 Task: Set priority levels for tasks related to implementing improvements to data collaboration with external parties.
Action: Mouse moved to (242, 382)
Screenshot: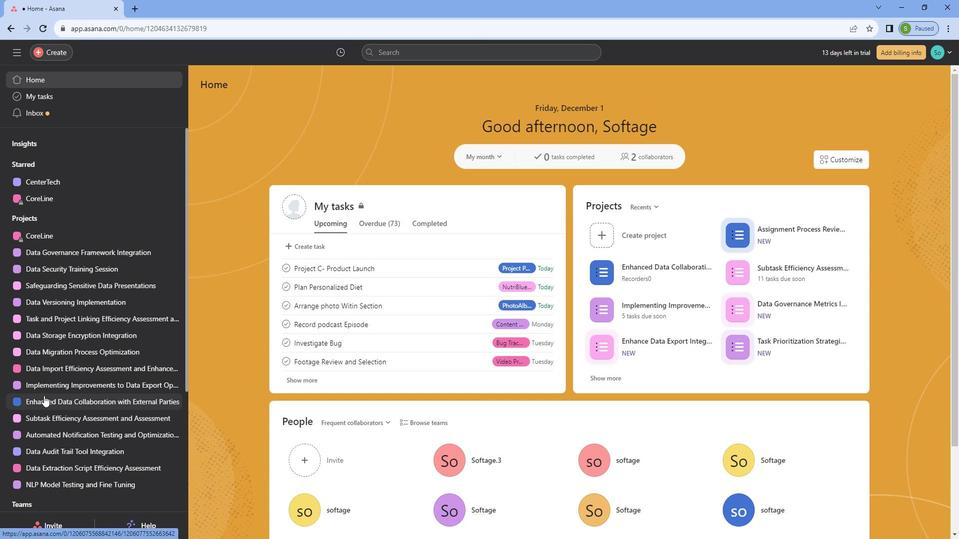 
Action: Mouse pressed left at (242, 382)
Screenshot: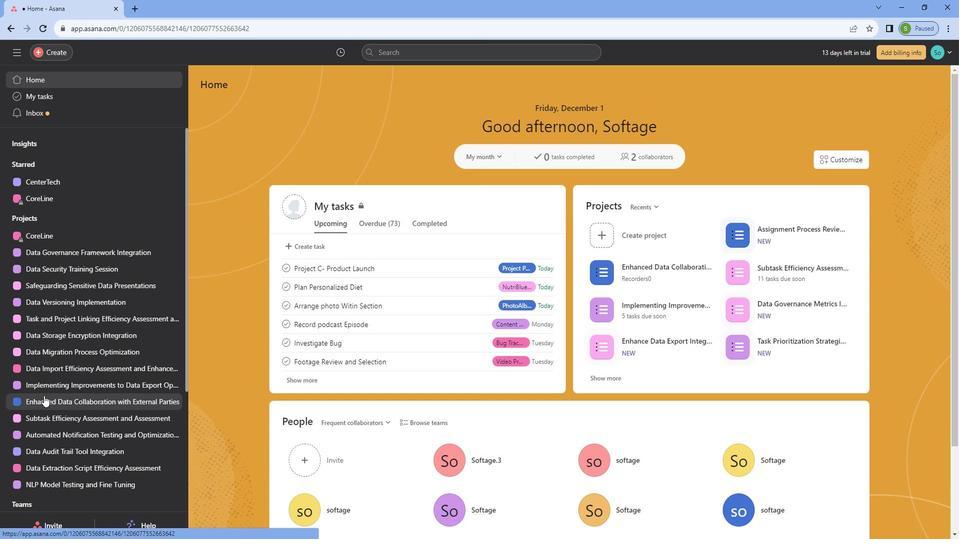 
Action: Mouse moved to (644, 171)
Screenshot: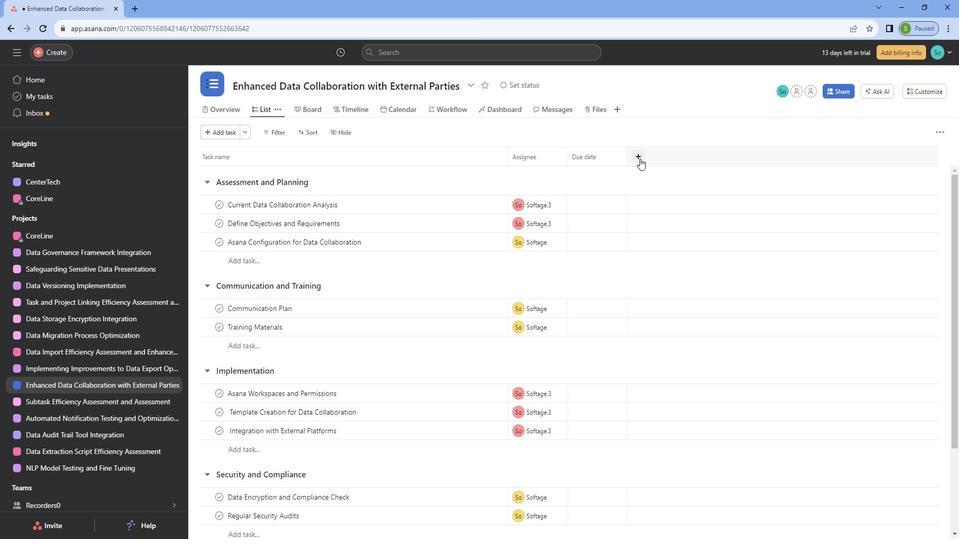 
Action: Mouse pressed left at (644, 171)
Screenshot: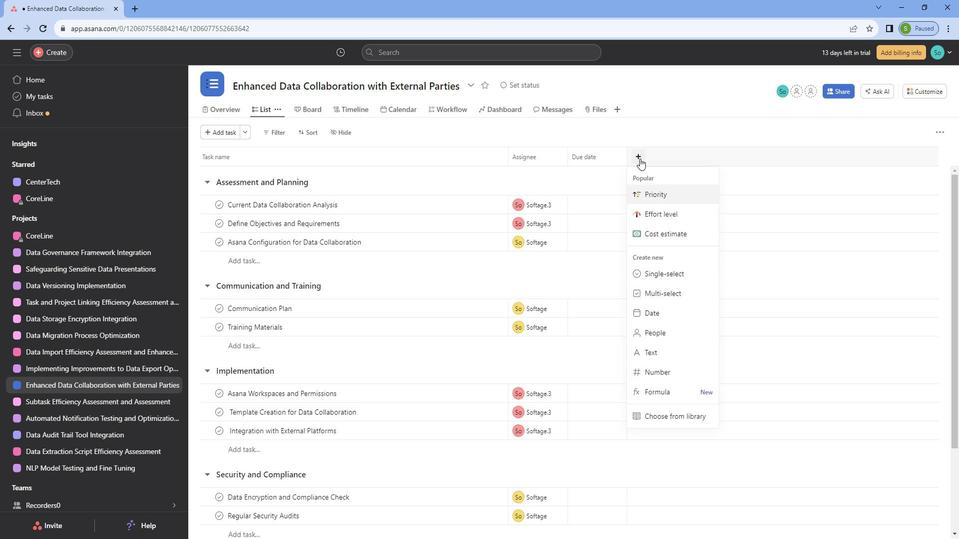 
Action: Mouse moved to (650, 207)
Screenshot: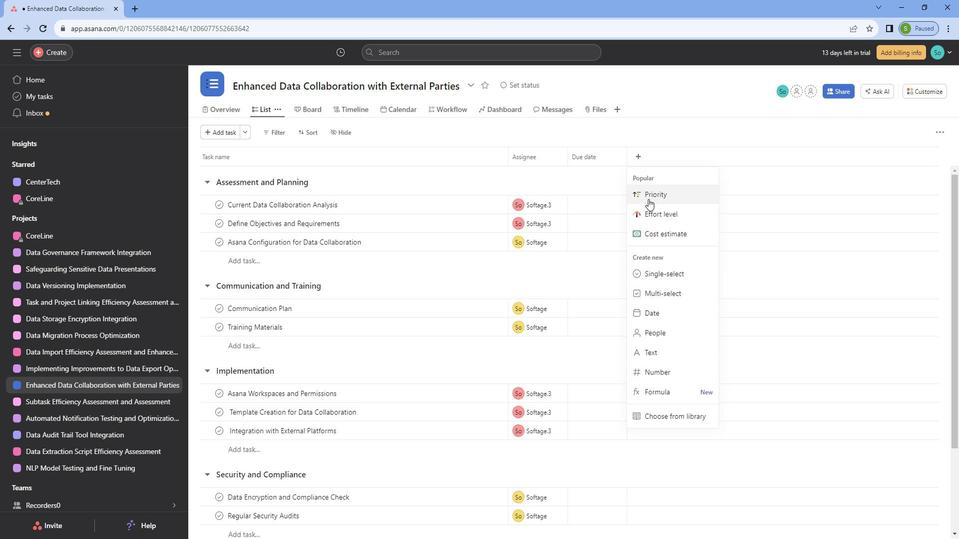 
Action: Mouse pressed left at (650, 207)
Screenshot: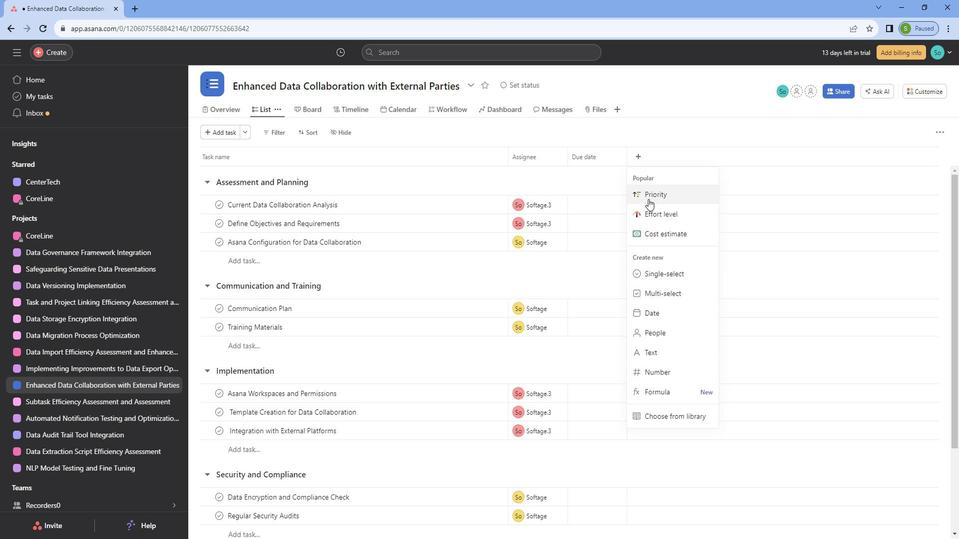 
Action: Mouse moved to (601, 399)
Screenshot: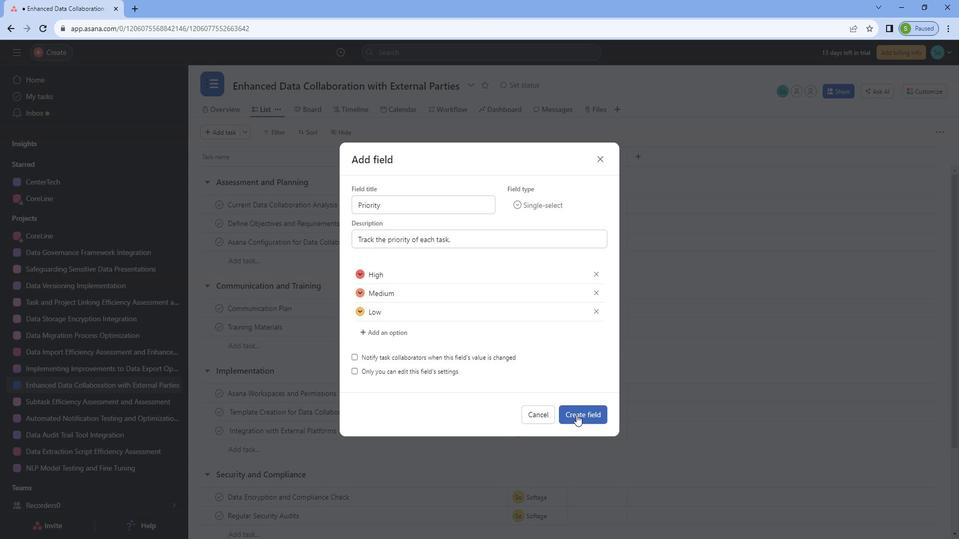 
Action: Mouse pressed left at (601, 399)
Screenshot: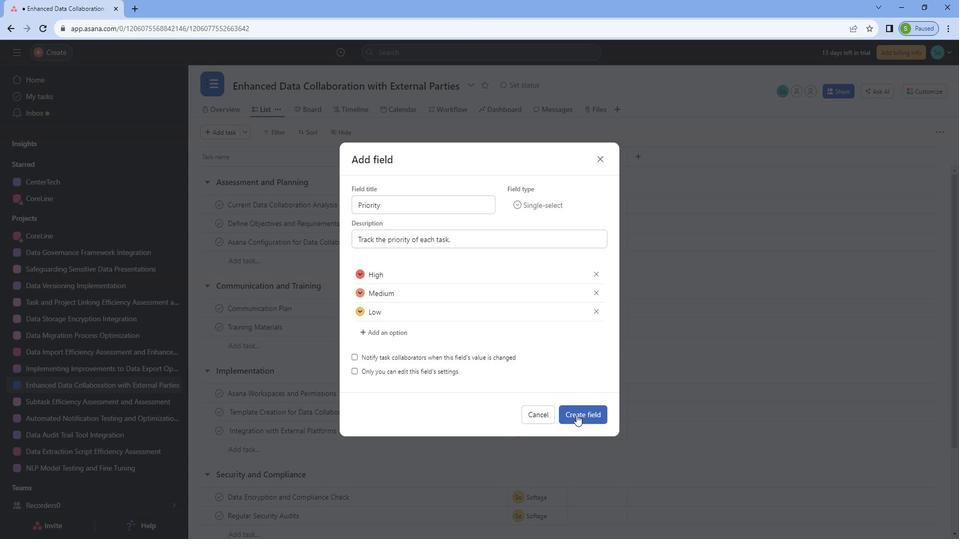 
Action: Mouse moved to (647, 208)
Screenshot: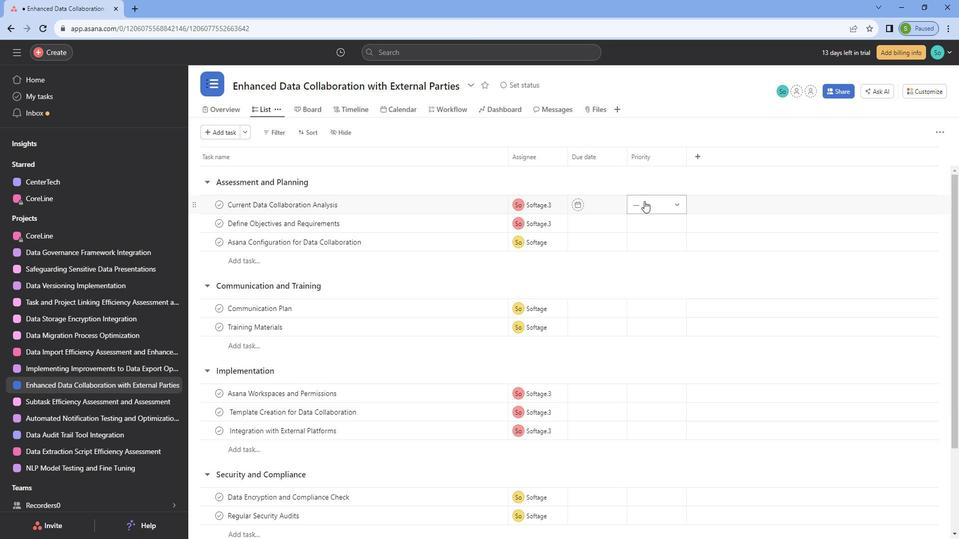 
Action: Mouse pressed left at (647, 208)
Screenshot: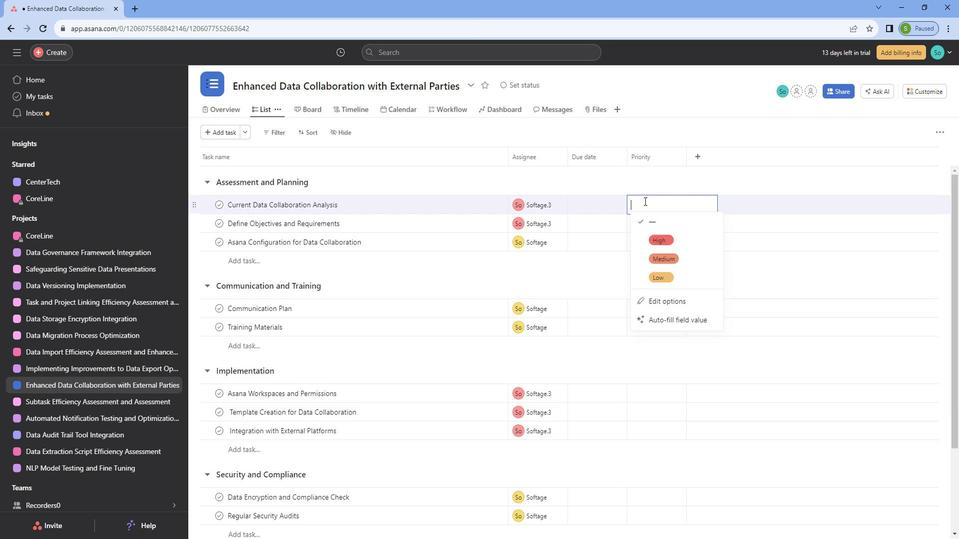 
Action: Mouse moved to (667, 250)
Screenshot: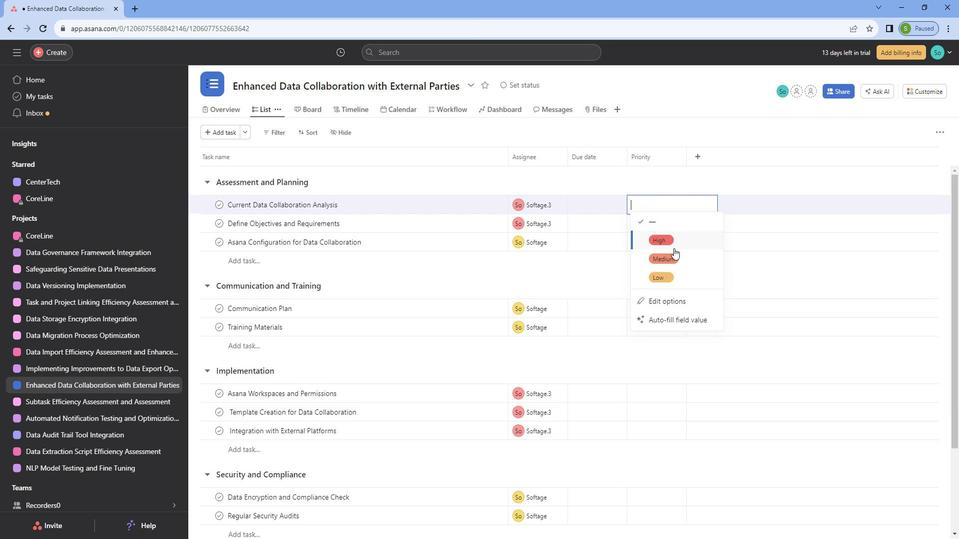 
Action: Mouse pressed left at (667, 250)
Screenshot: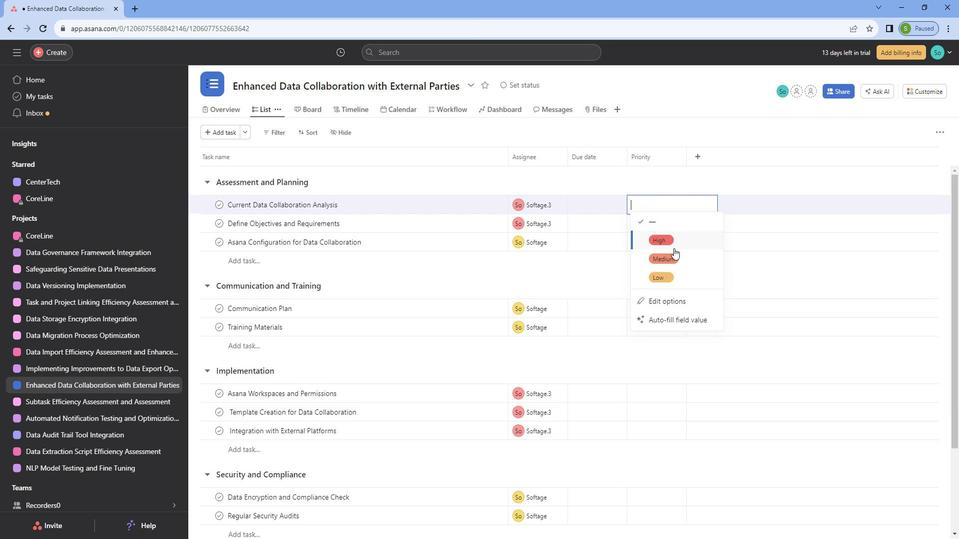 
Action: Mouse moved to (665, 233)
Screenshot: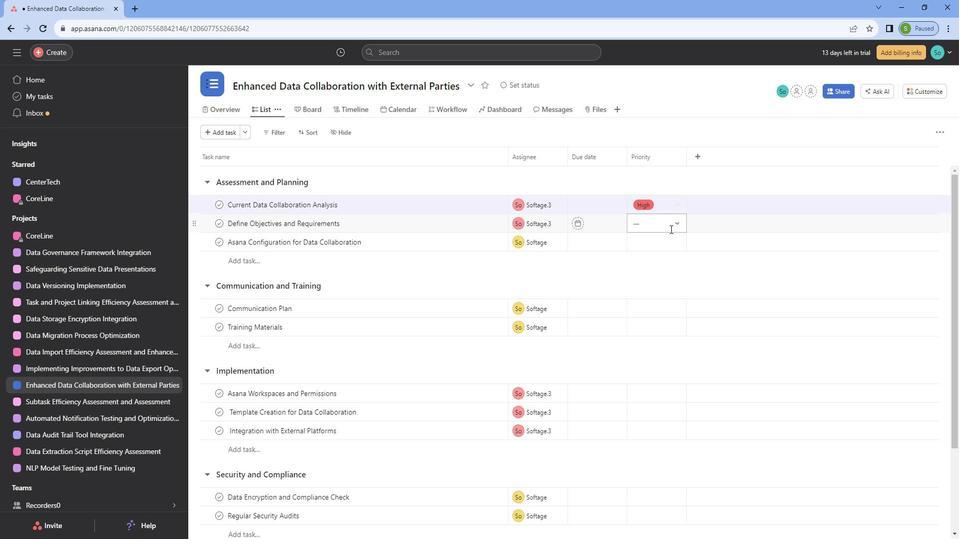 
Action: Mouse pressed left at (665, 233)
Screenshot: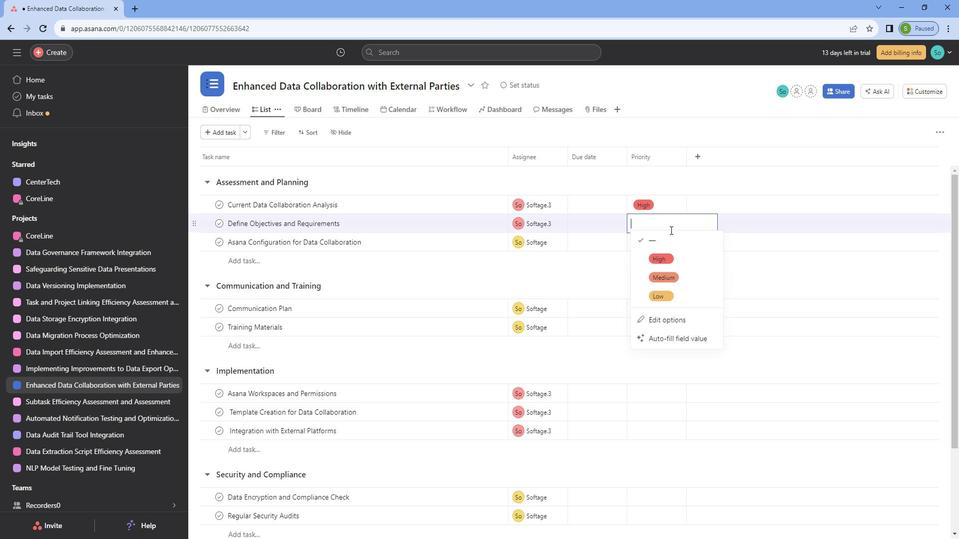 
Action: Mouse moved to (660, 258)
Screenshot: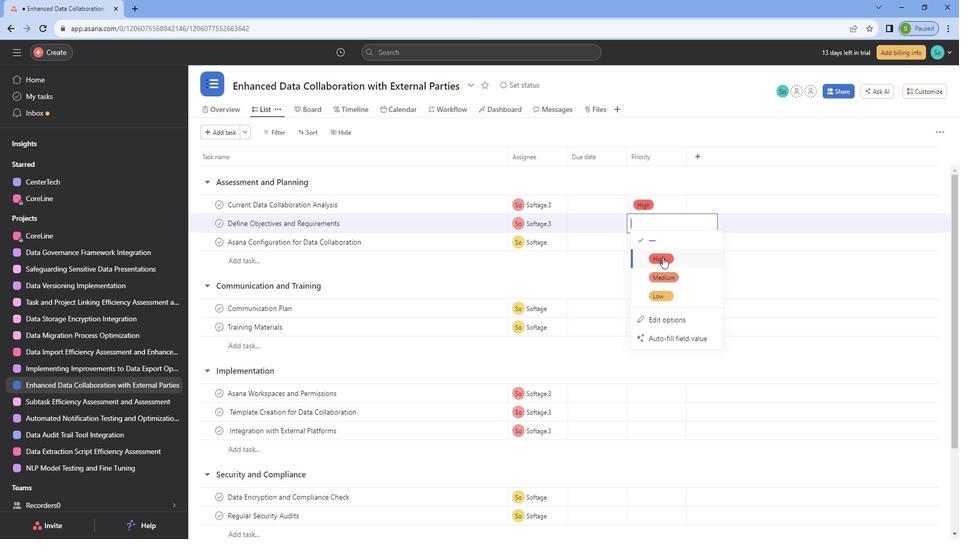 
Action: Mouse pressed left at (660, 258)
Screenshot: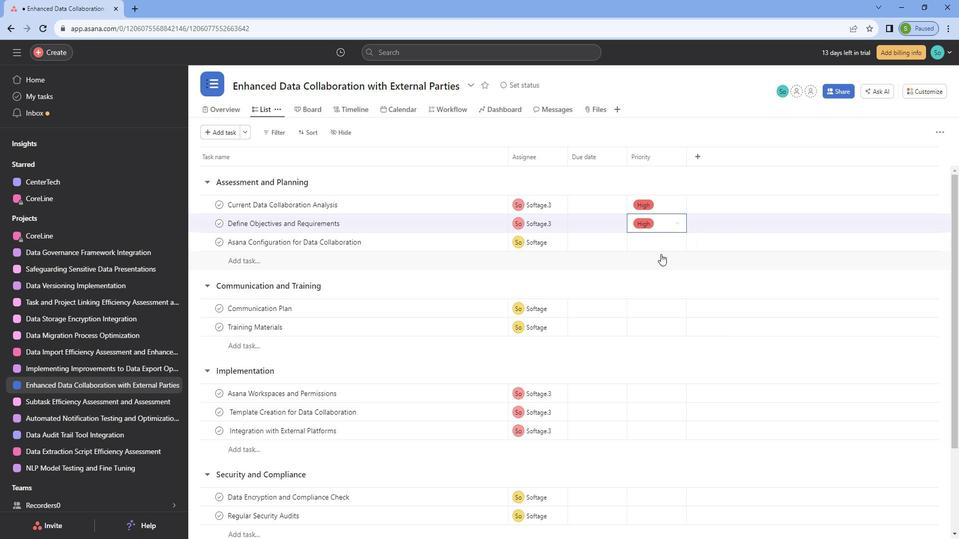 
Action: Mouse moved to (660, 239)
Screenshot: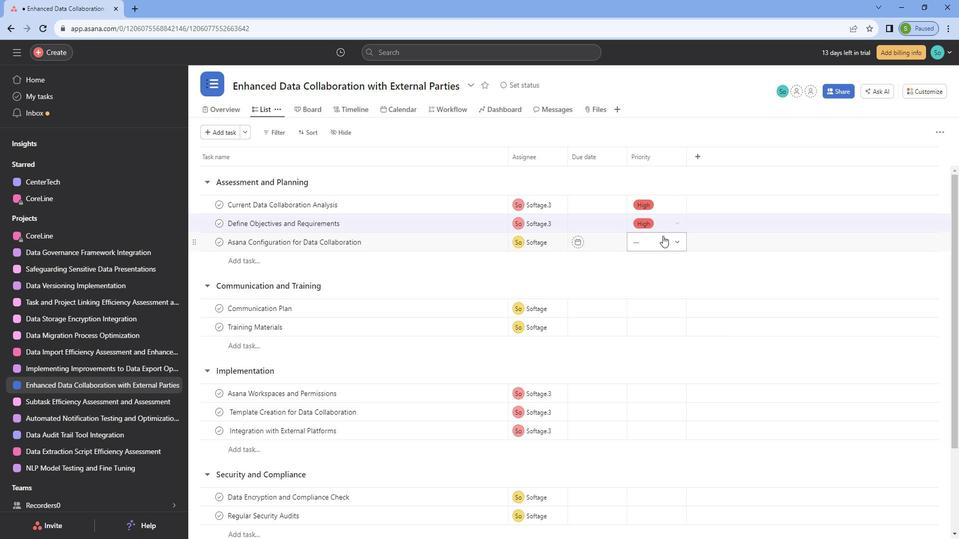 
Action: Mouse pressed left at (660, 239)
Screenshot: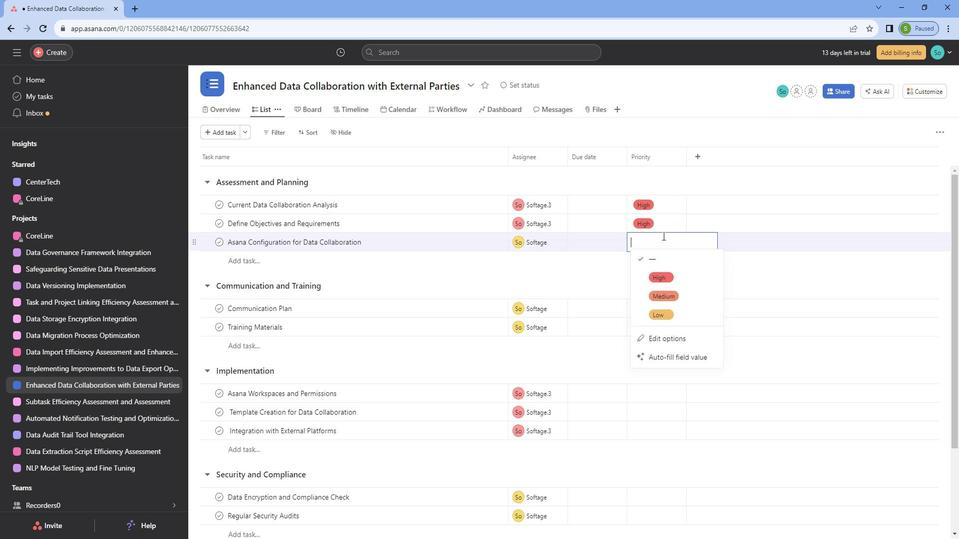 
Action: Mouse moved to (651, 292)
Screenshot: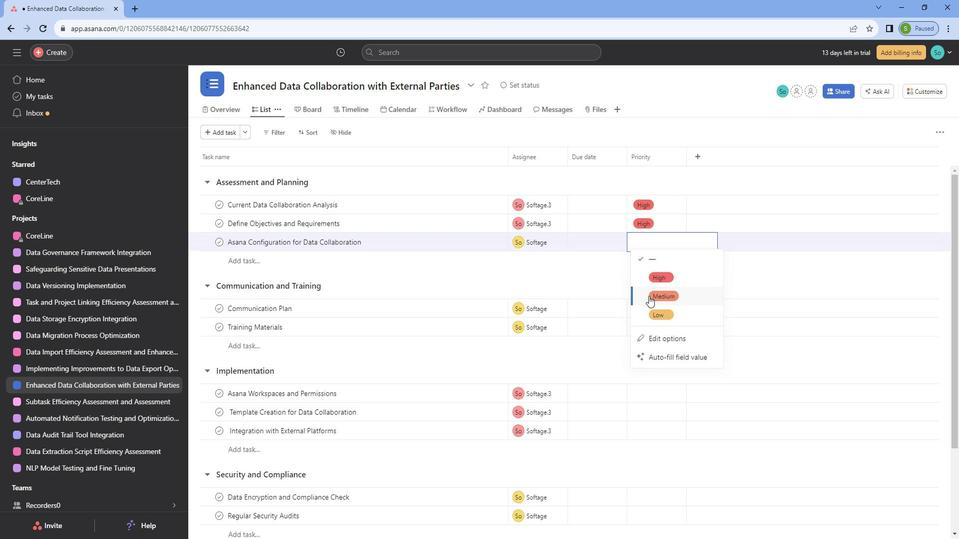 
Action: Mouse pressed left at (651, 292)
Screenshot: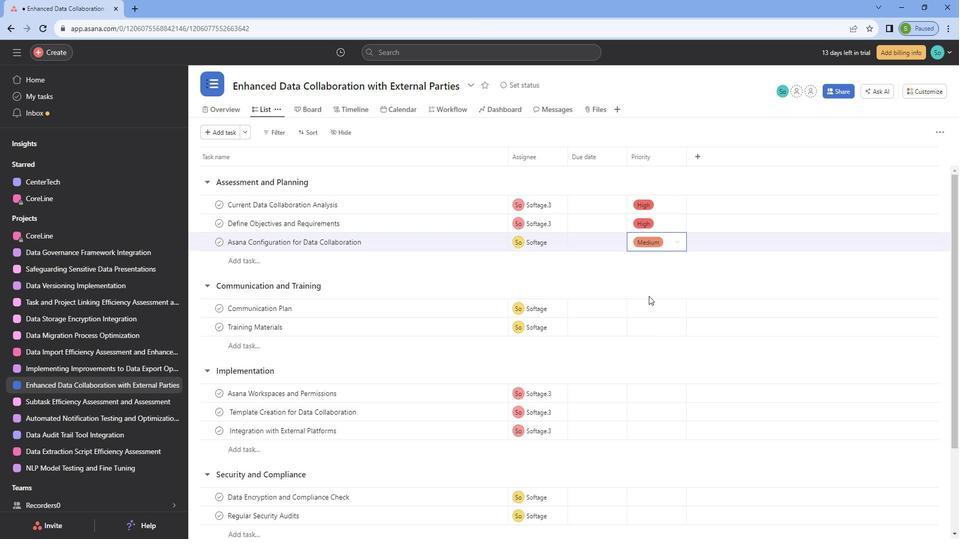 
Action: Mouse moved to (650, 293)
Screenshot: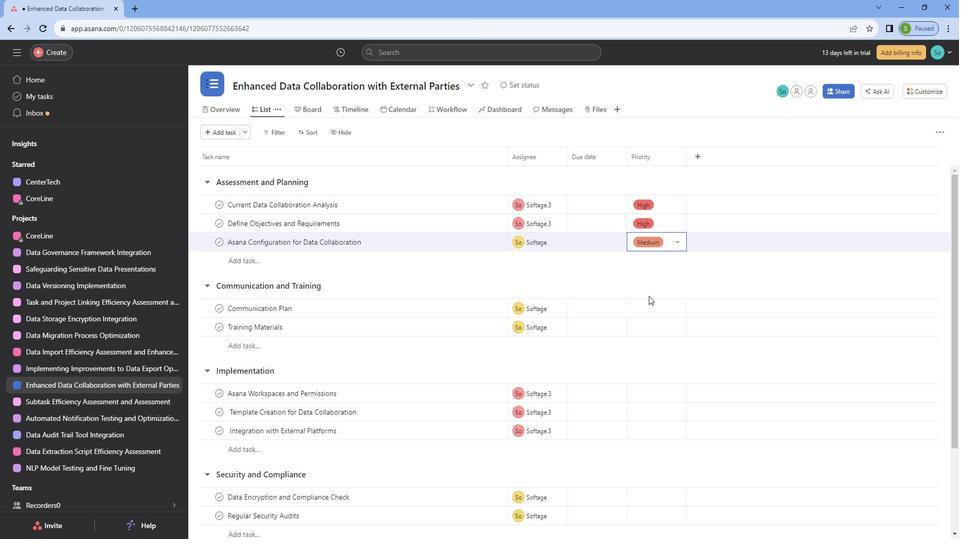 
Action: Mouse scrolled (650, 292) with delta (0, 0)
Screenshot: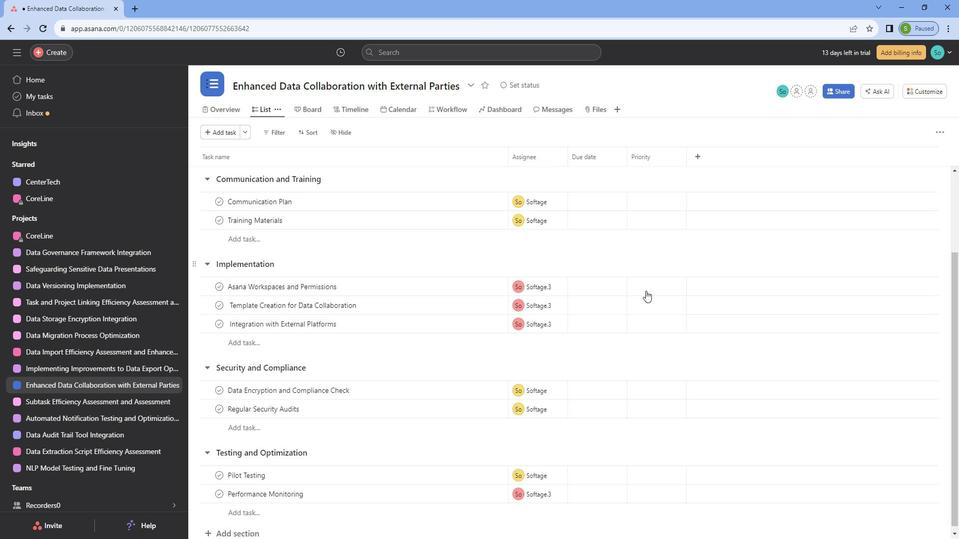 
Action: Mouse scrolled (650, 292) with delta (0, 0)
Screenshot: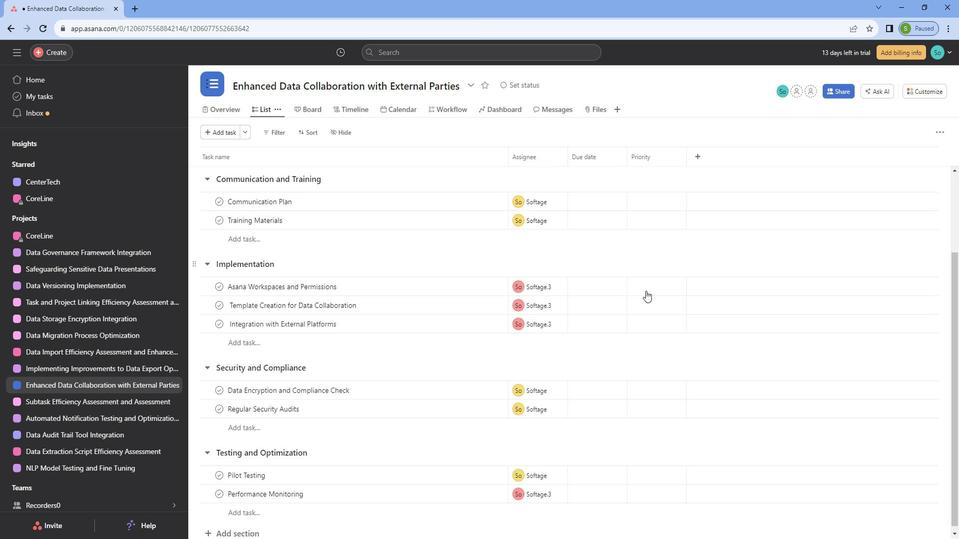 
Action: Mouse moved to (650, 293)
Screenshot: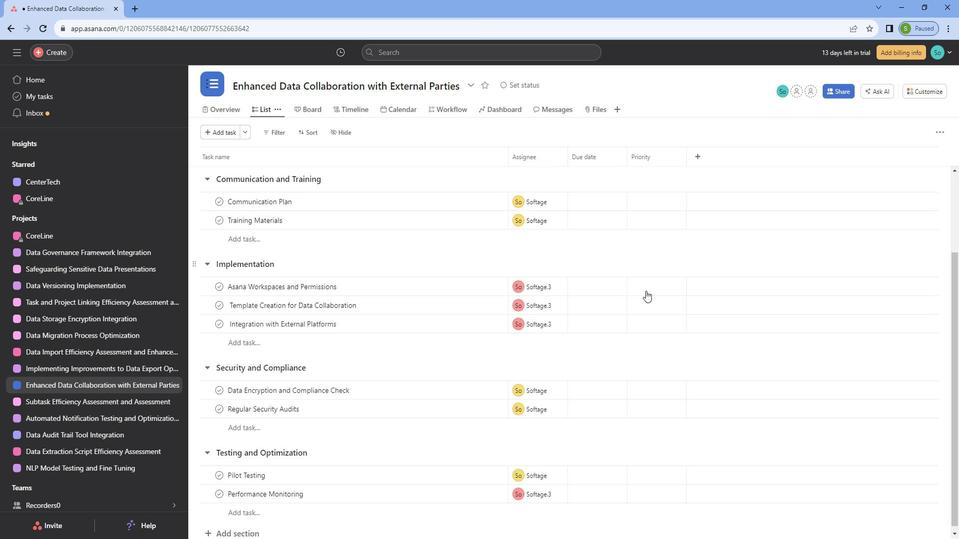 
Action: Mouse scrolled (650, 292) with delta (0, 0)
Screenshot: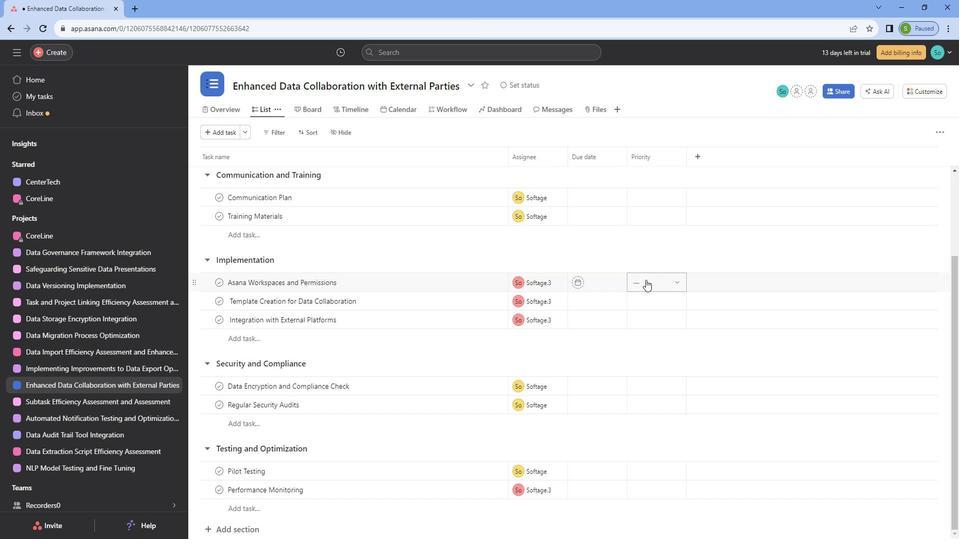 
Action: Mouse moved to (650, 293)
Screenshot: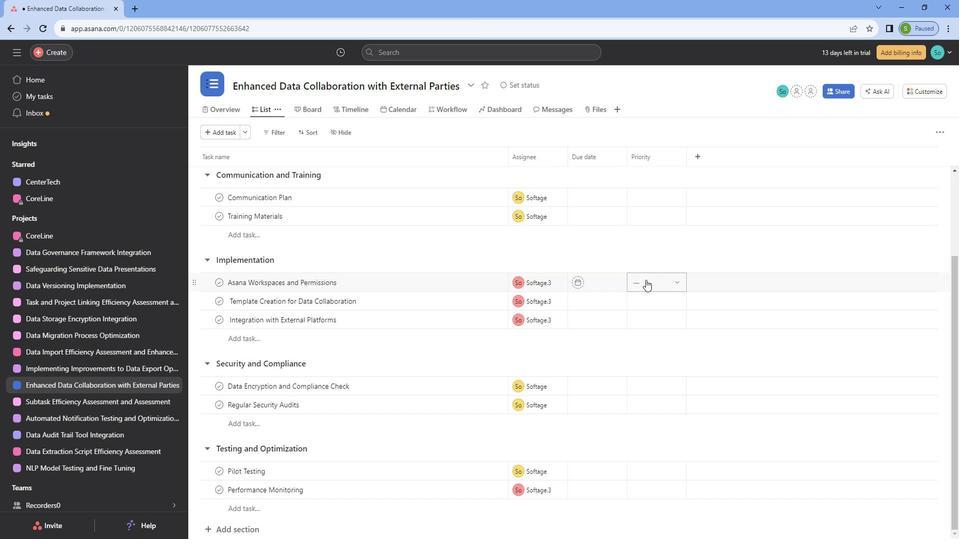 
Action: Mouse scrolled (650, 292) with delta (0, 0)
Screenshot: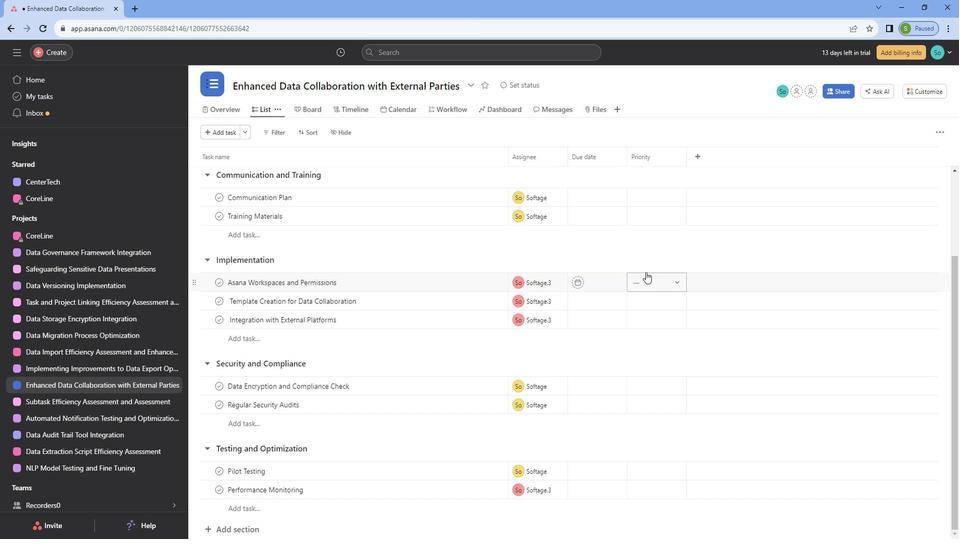 
Action: Mouse moved to (650, 265)
Screenshot: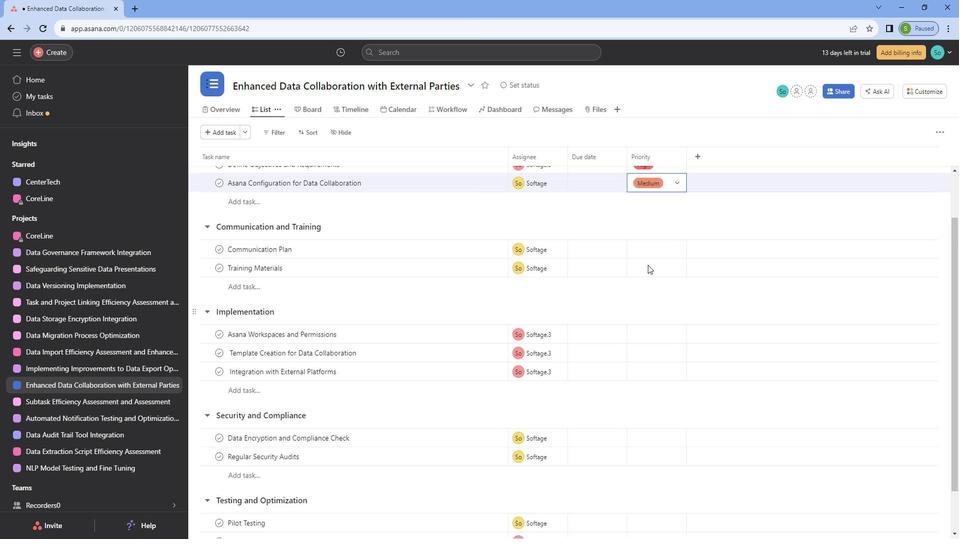 
Action: Mouse scrolled (650, 266) with delta (0, 0)
Screenshot: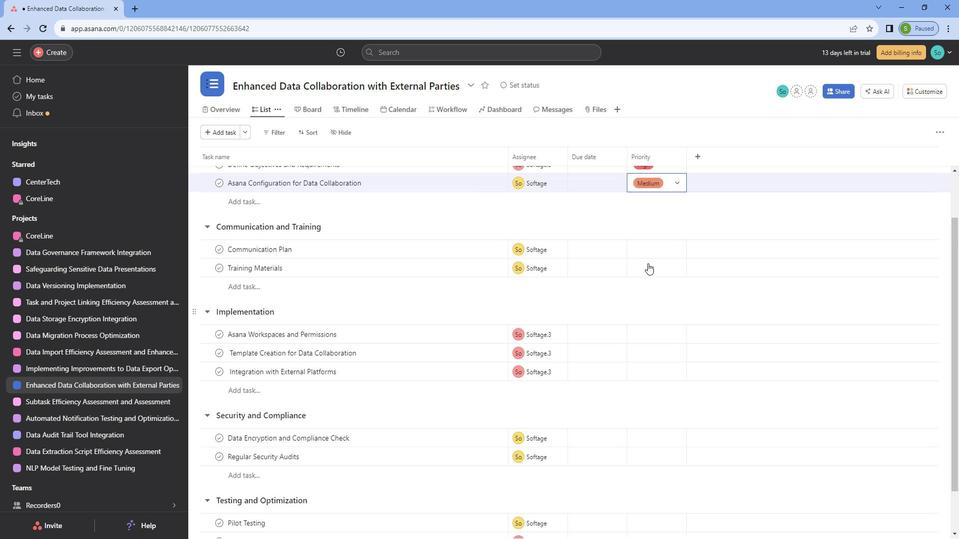 
Action: Mouse moved to (655, 243)
Screenshot: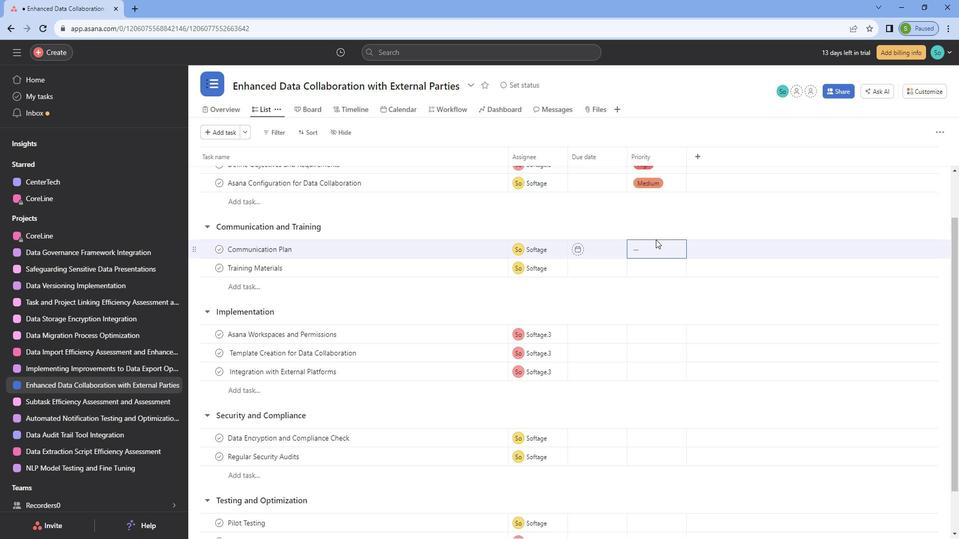 
Action: Mouse pressed left at (655, 243)
Screenshot: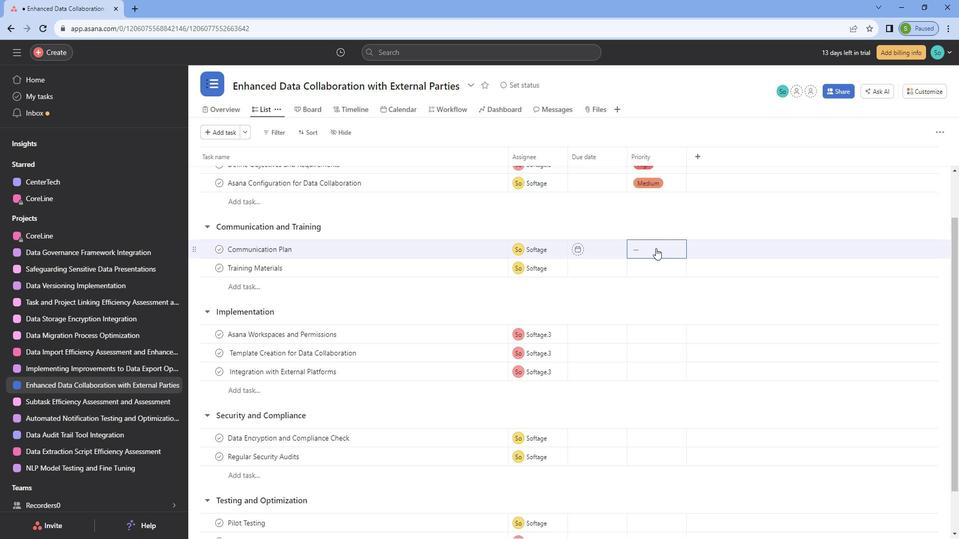 
Action: Mouse moved to (658, 257)
Screenshot: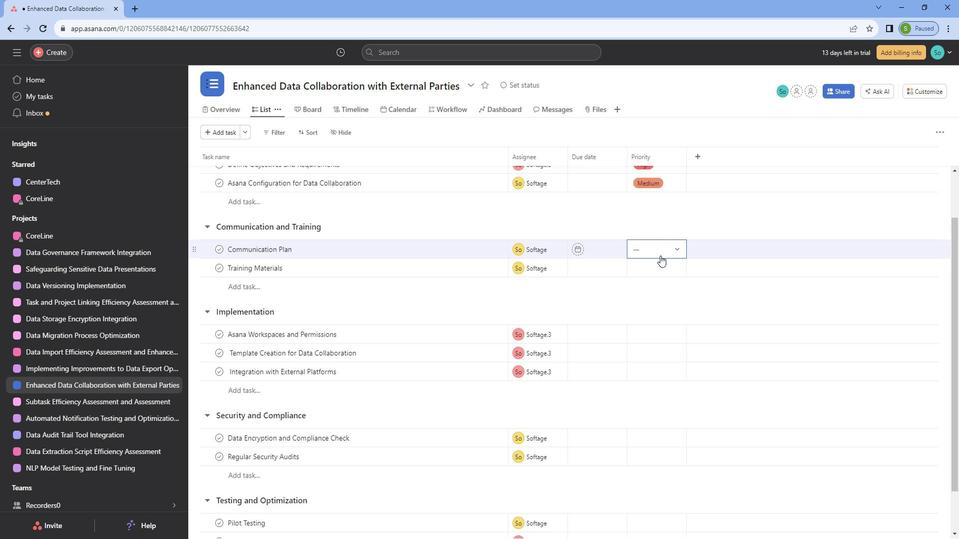 
Action: Mouse pressed left at (658, 257)
Screenshot: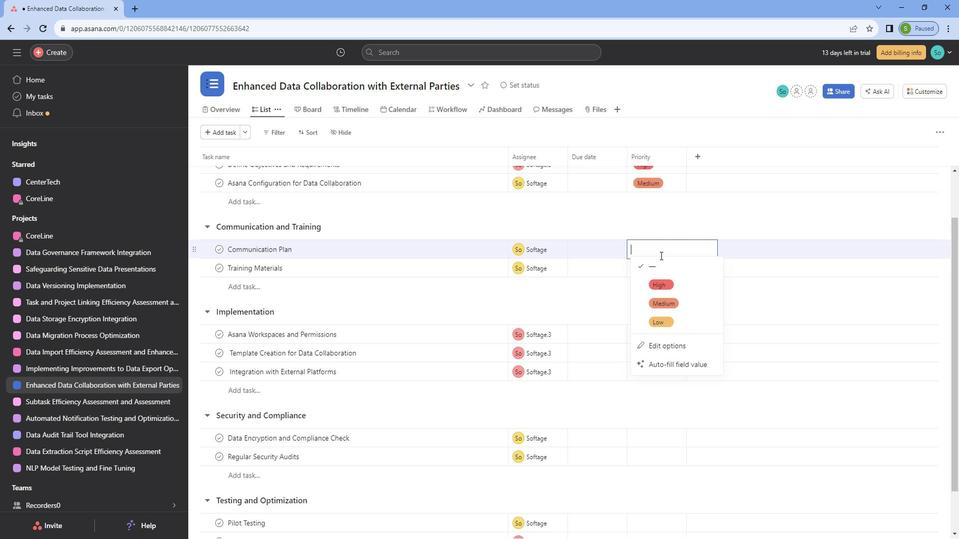 
Action: Mouse moved to (653, 293)
Screenshot: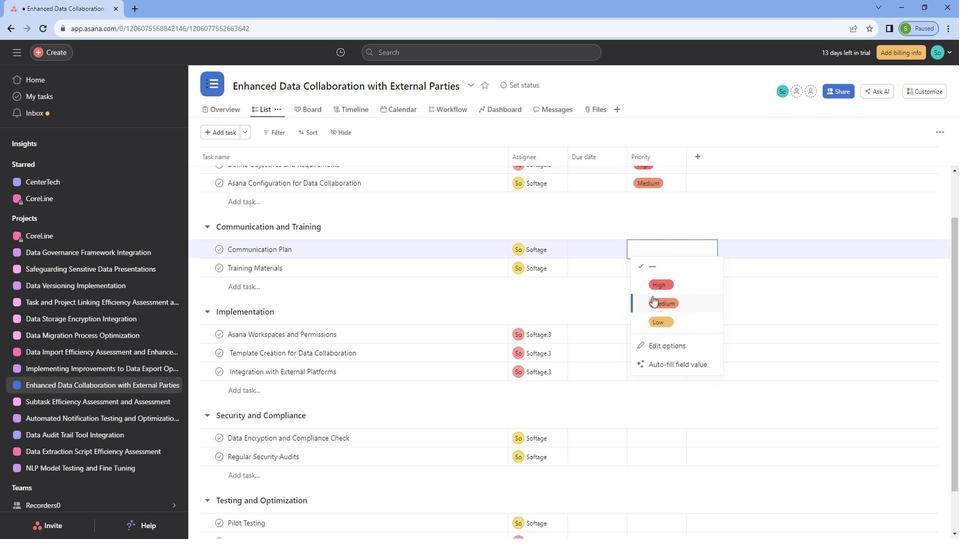 
Action: Mouse pressed left at (653, 293)
Screenshot: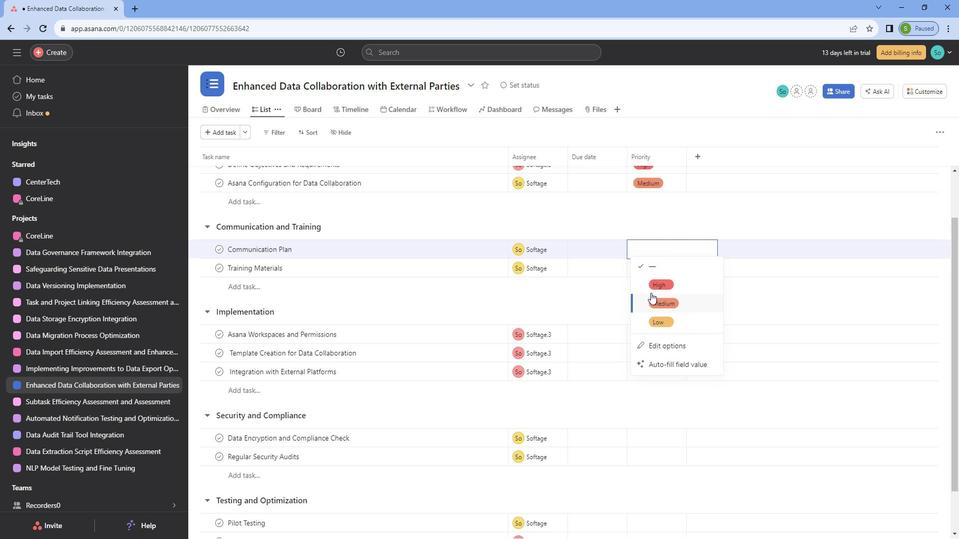 
Action: Mouse moved to (652, 285)
Screenshot: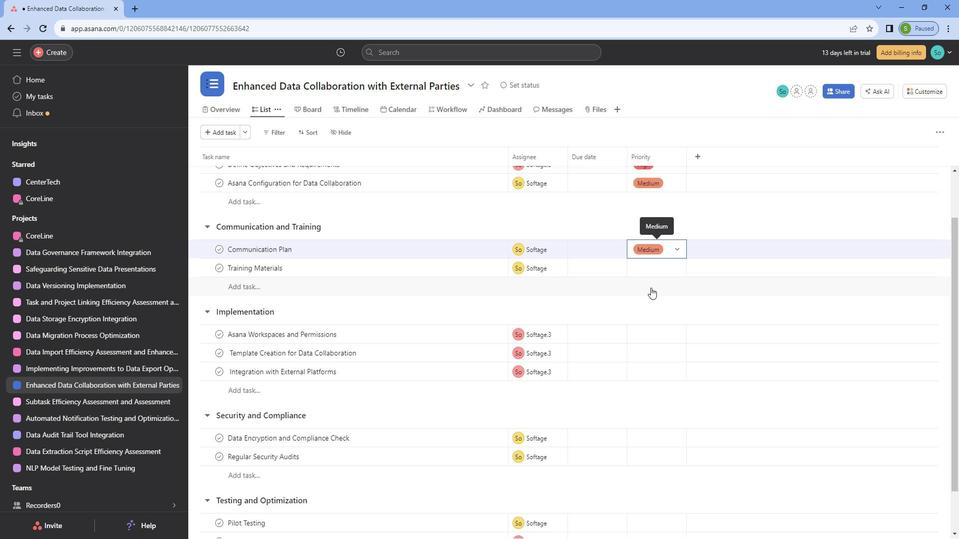 
Action: Mouse scrolled (652, 285) with delta (0, 0)
Screenshot: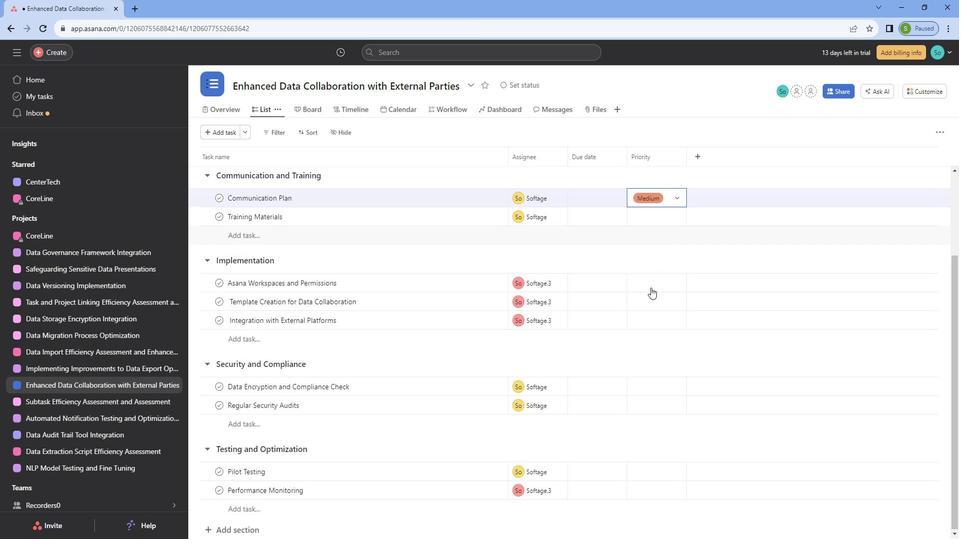 
Action: Mouse scrolled (652, 286) with delta (0, 0)
Screenshot: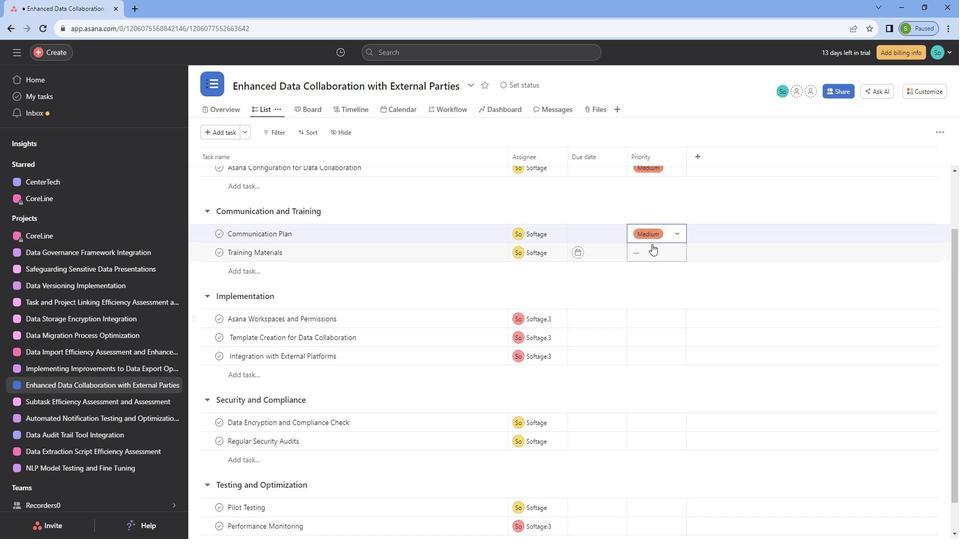 
Action: Mouse moved to (651, 281)
Screenshot: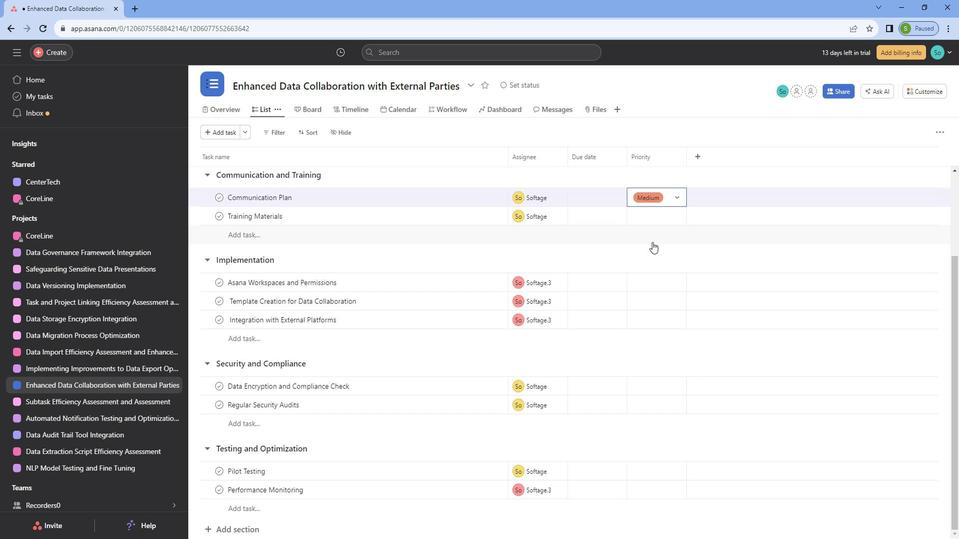 
Action: Mouse scrolled (651, 280) with delta (0, 0)
Screenshot: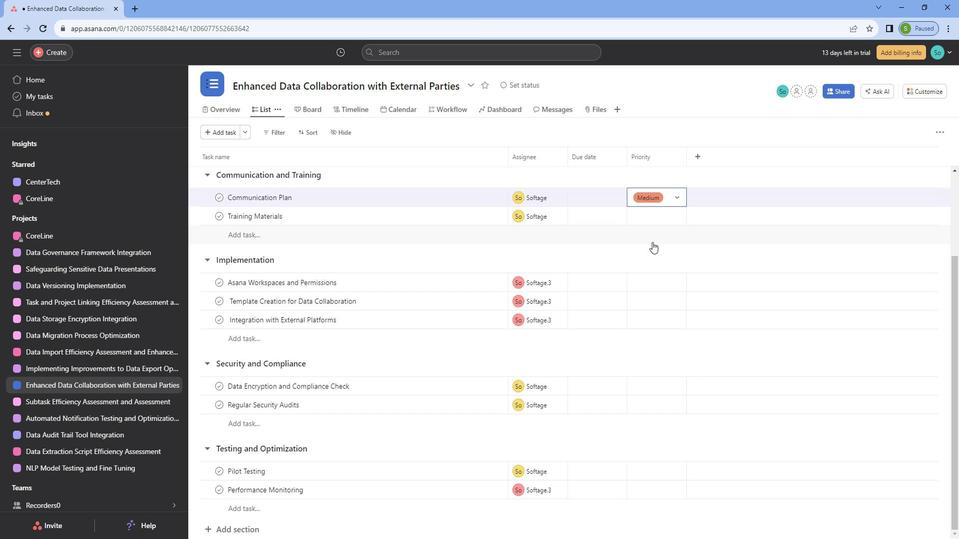 
Action: Mouse moved to (663, 223)
Screenshot: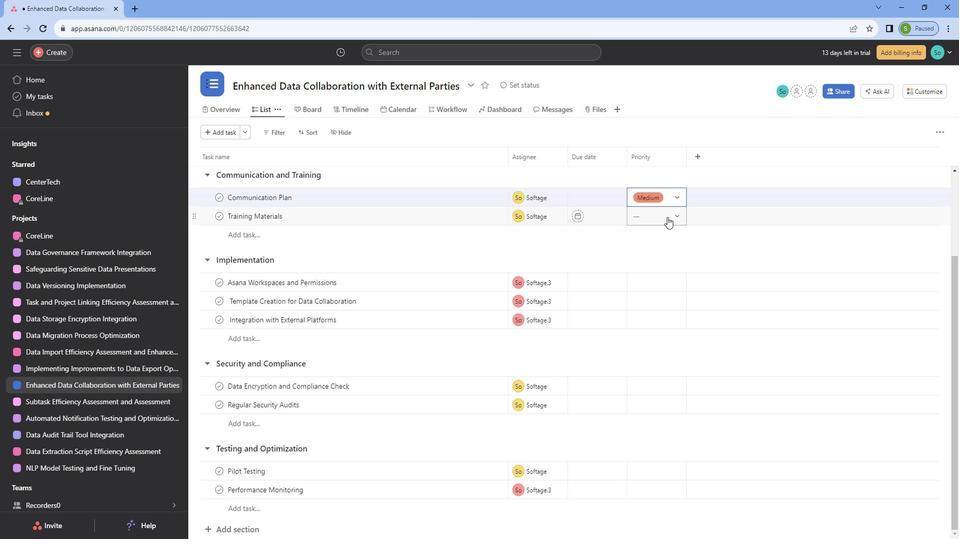 
Action: Mouse pressed left at (663, 223)
Screenshot: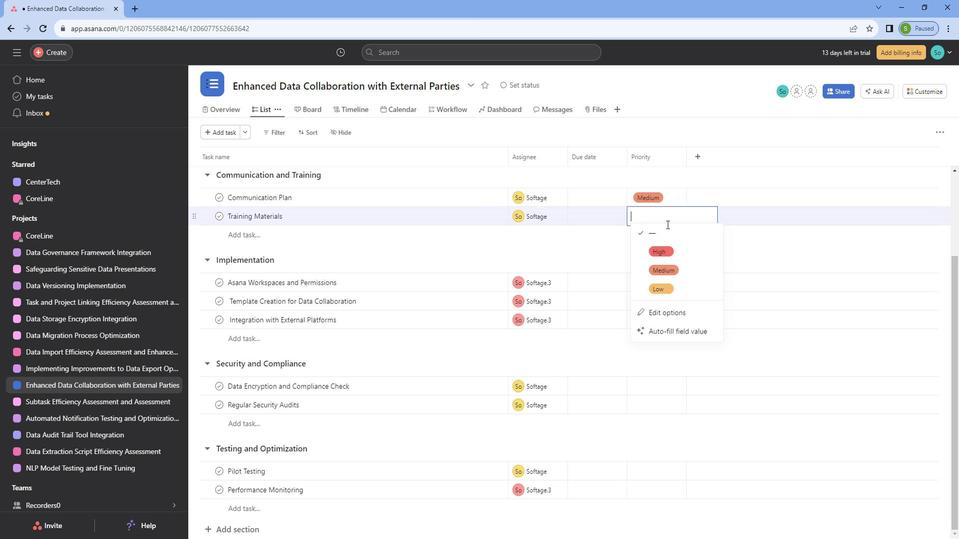 
Action: Mouse moved to (656, 268)
Screenshot: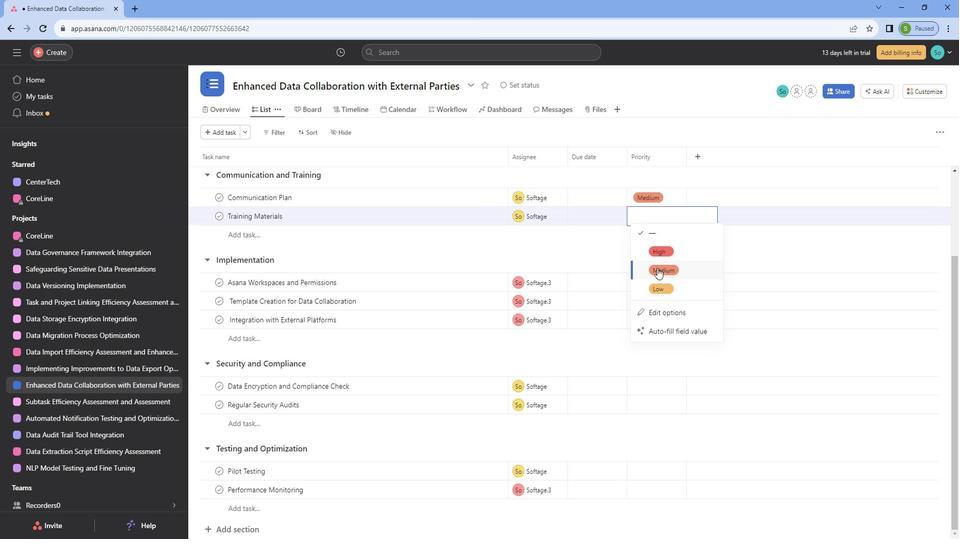 
Action: Mouse pressed left at (656, 268)
Screenshot: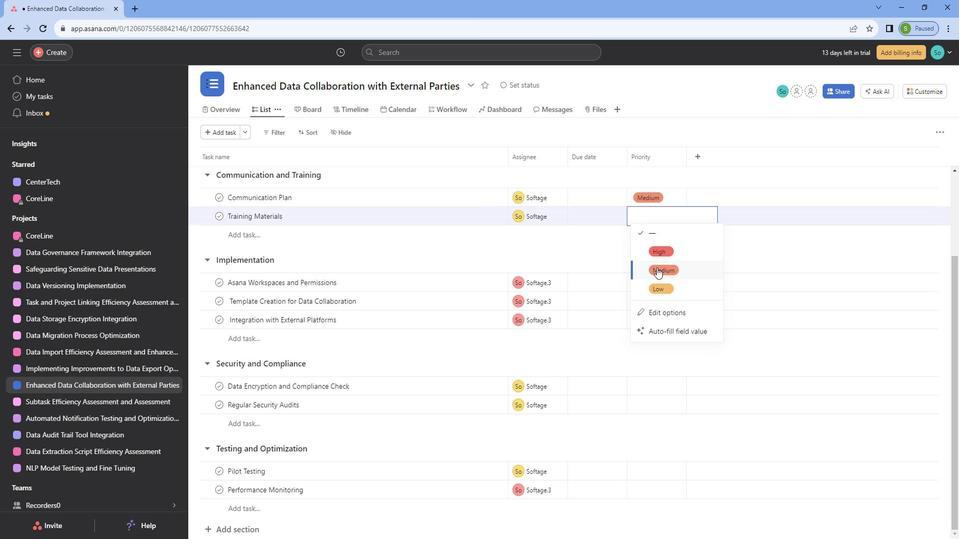 
Action: Mouse moved to (650, 283)
Screenshot: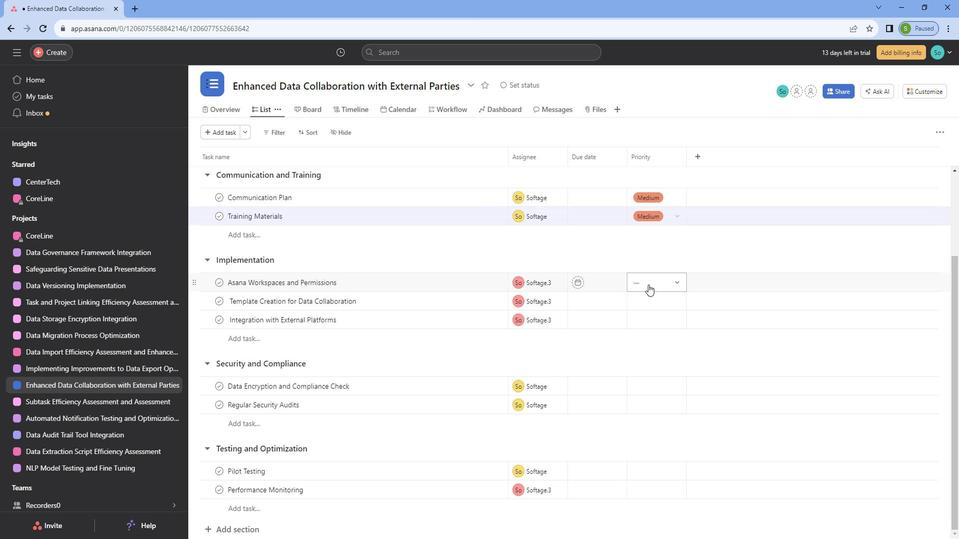 
Action: Mouse pressed left at (650, 283)
Screenshot: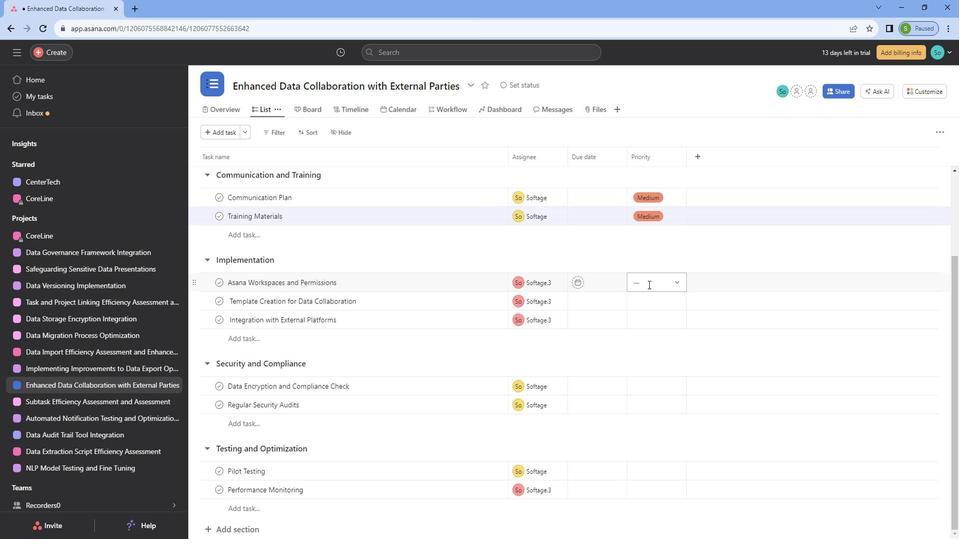 
Action: Mouse moved to (652, 311)
Screenshot: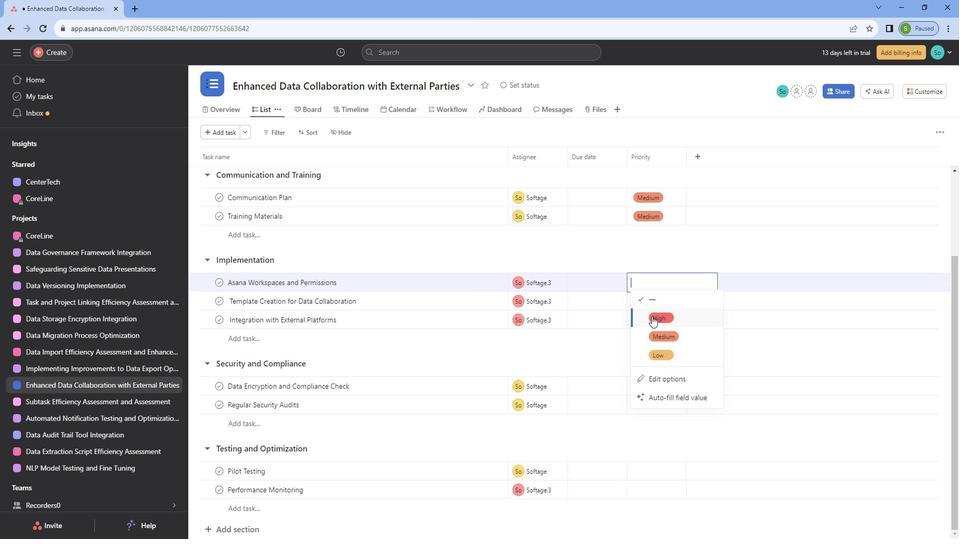 
Action: Mouse pressed left at (652, 311)
Screenshot: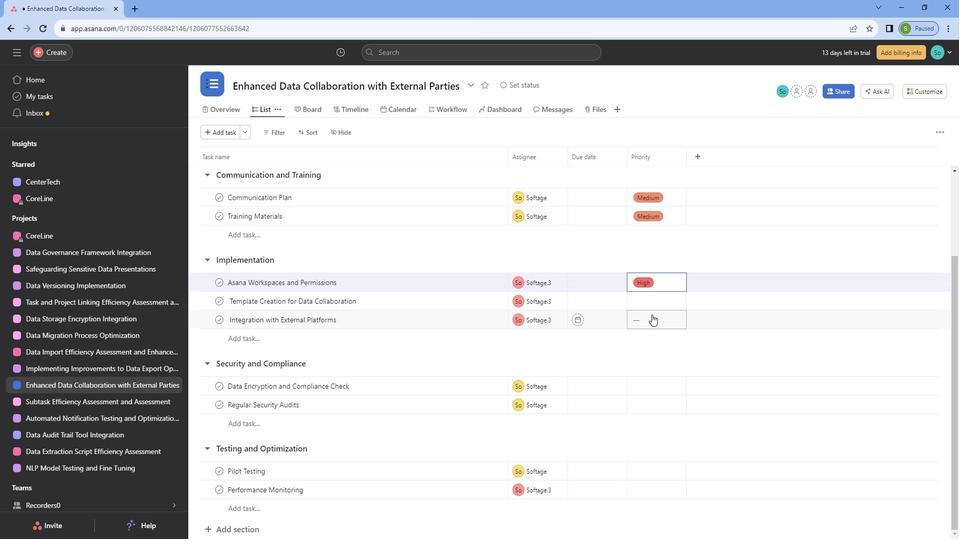 
Action: Mouse moved to (657, 298)
Screenshot: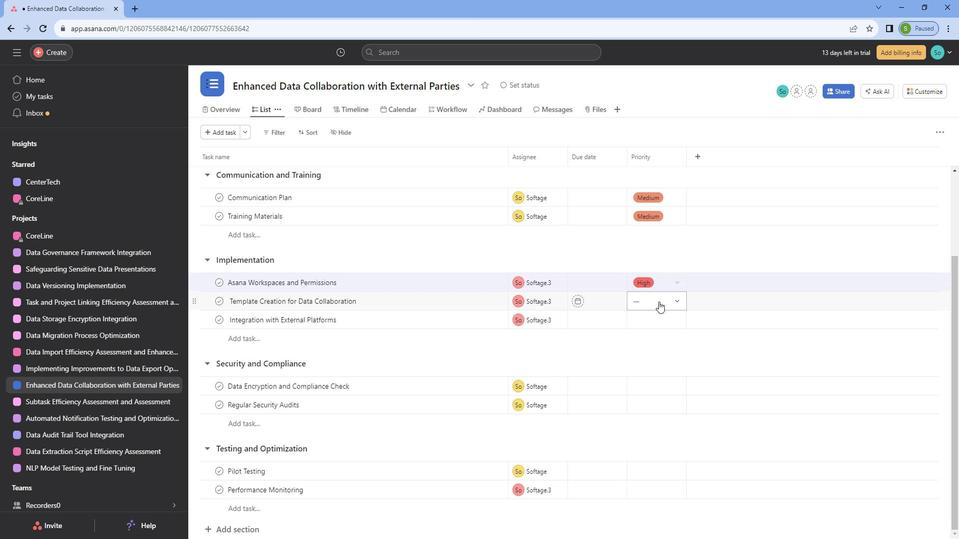 
Action: Mouse pressed left at (657, 298)
Screenshot: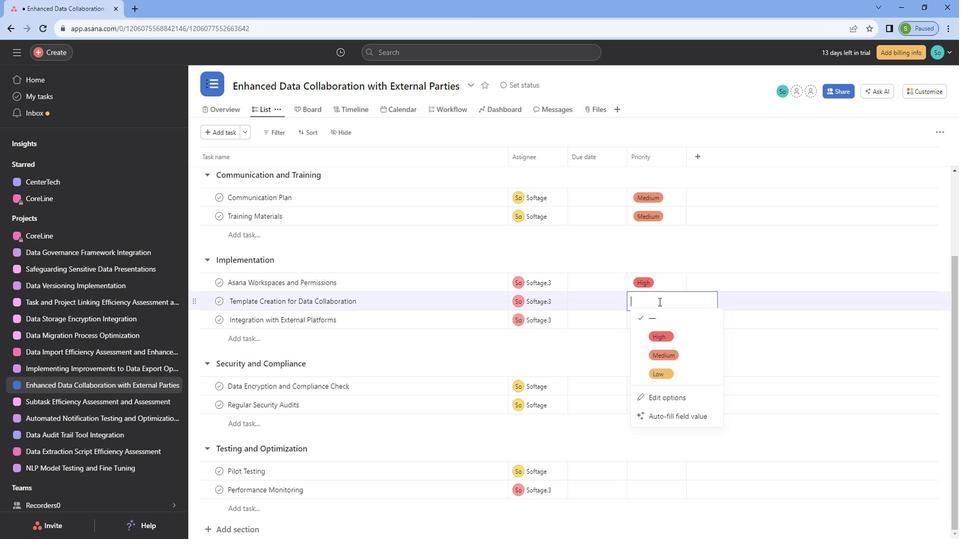 
Action: Mouse moved to (657, 343)
Screenshot: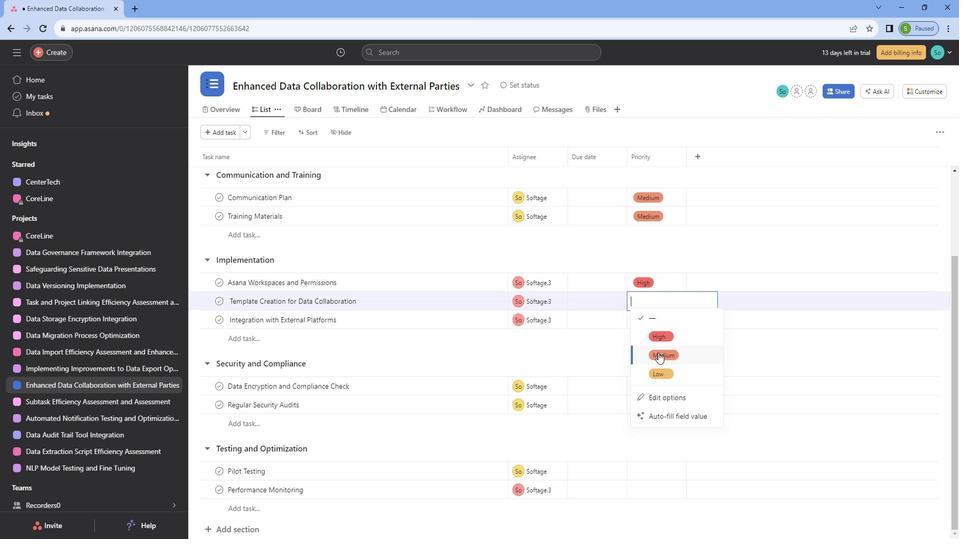
Action: Mouse pressed left at (657, 343)
Screenshot: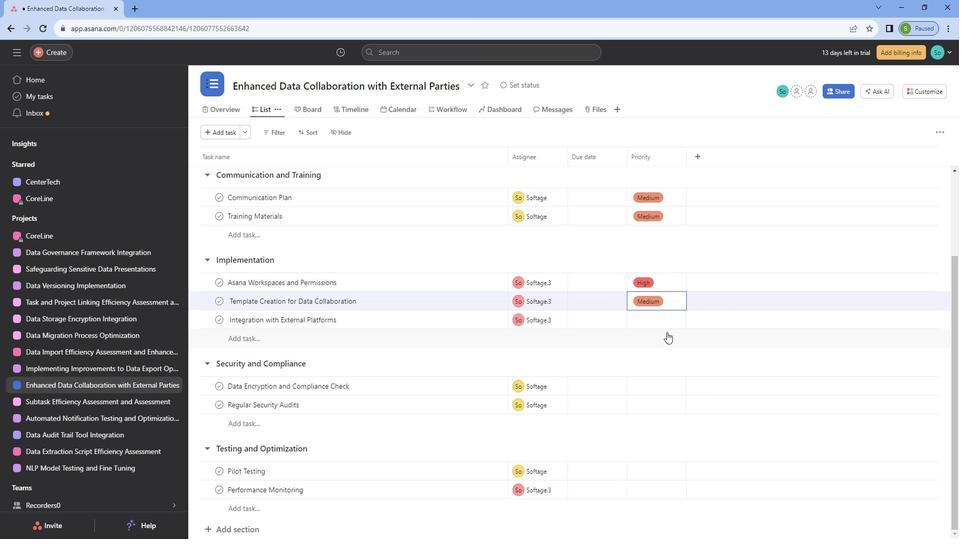 
Action: Mouse moved to (664, 317)
Screenshot: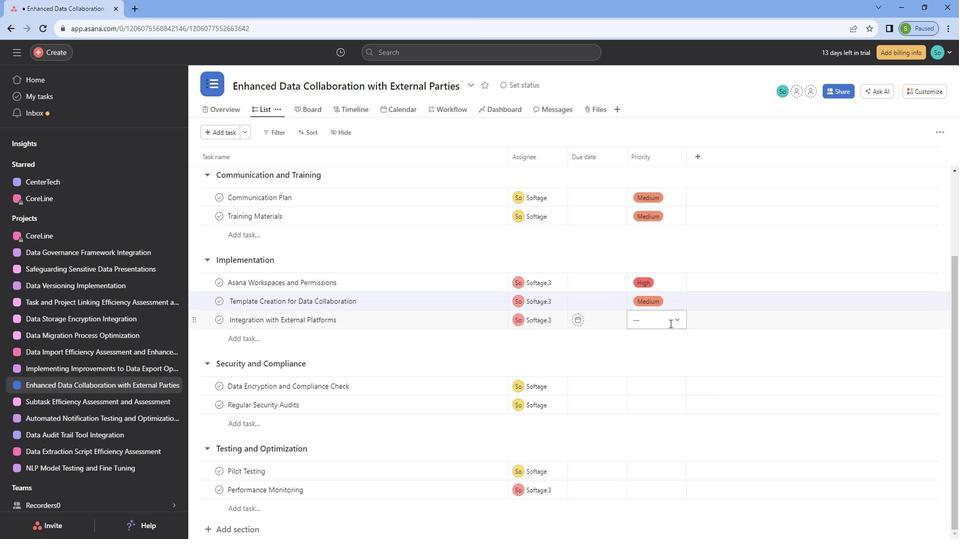 
Action: Mouse pressed left at (664, 317)
Screenshot: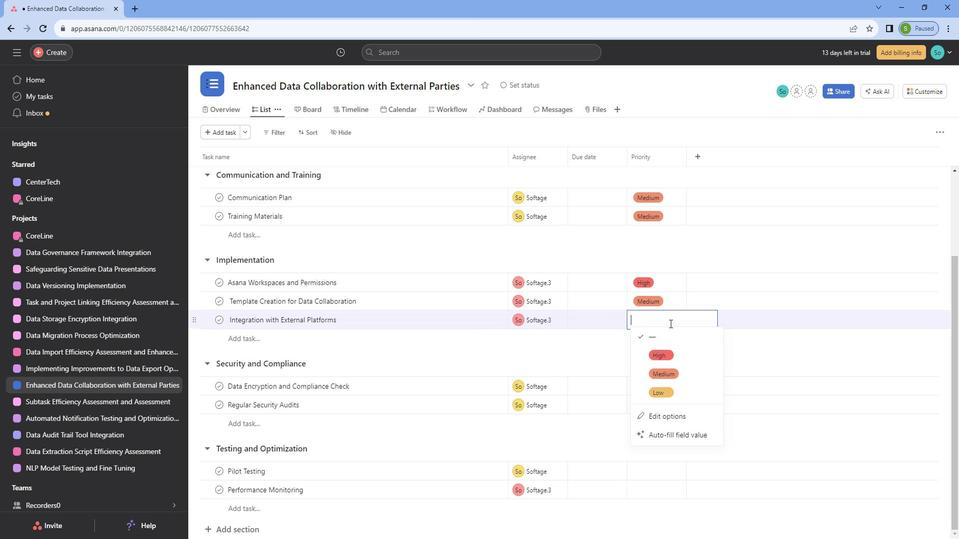 
Action: Mouse moved to (662, 383)
Screenshot: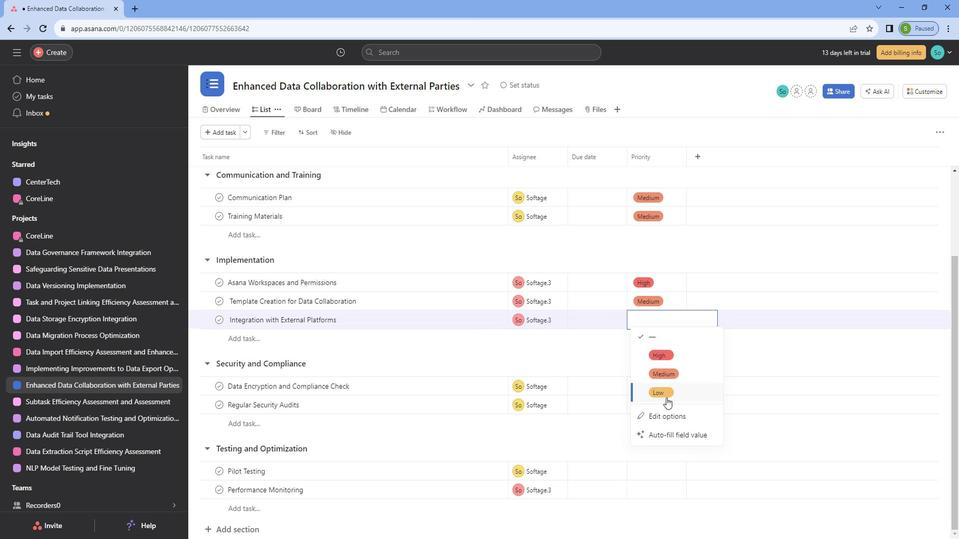
Action: Mouse pressed left at (662, 383)
Screenshot: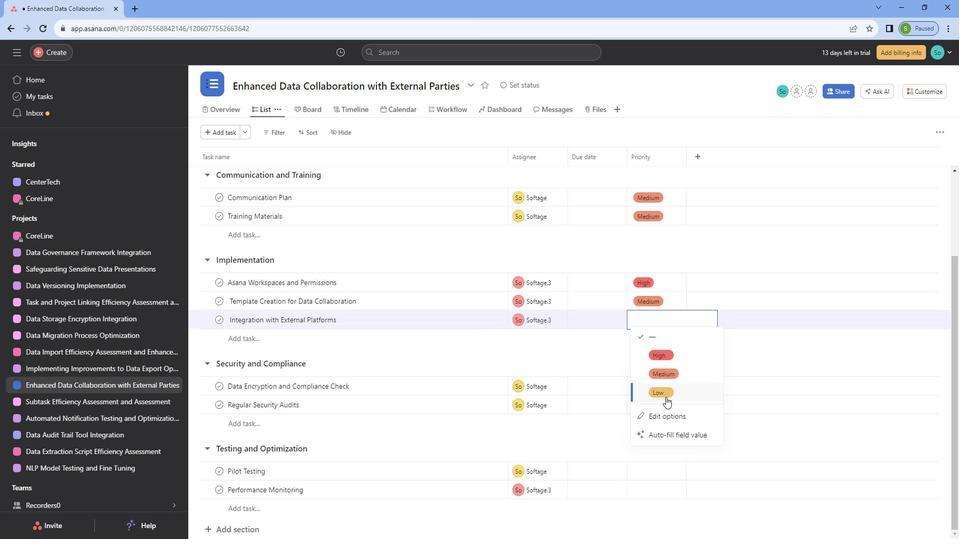 
Action: Mouse moved to (662, 377)
Screenshot: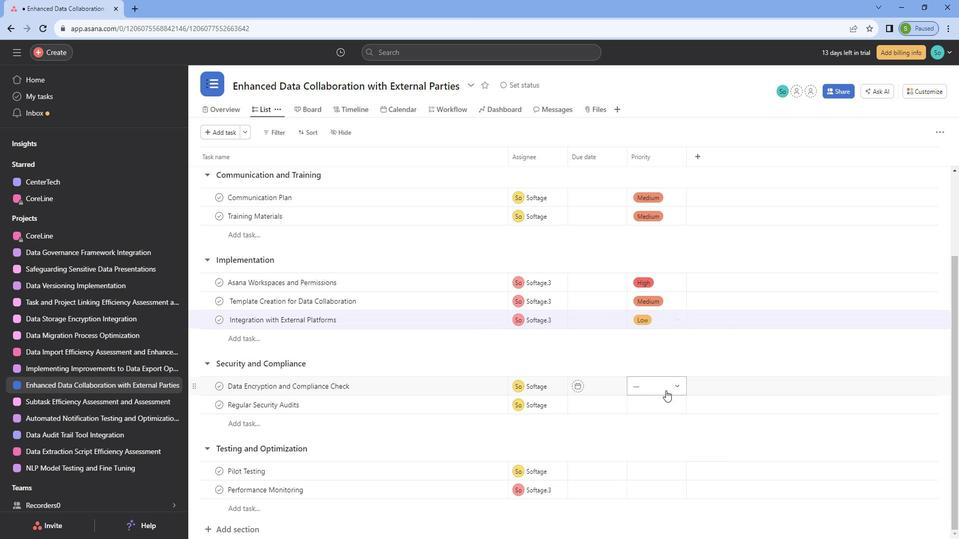 
Action: Mouse pressed left at (662, 377)
Screenshot: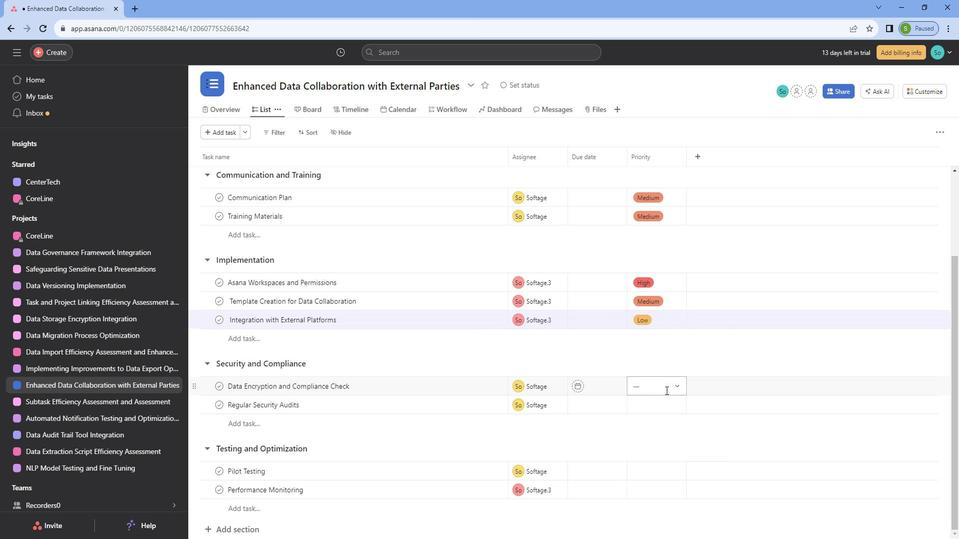 
Action: Mouse moved to (656, 442)
Screenshot: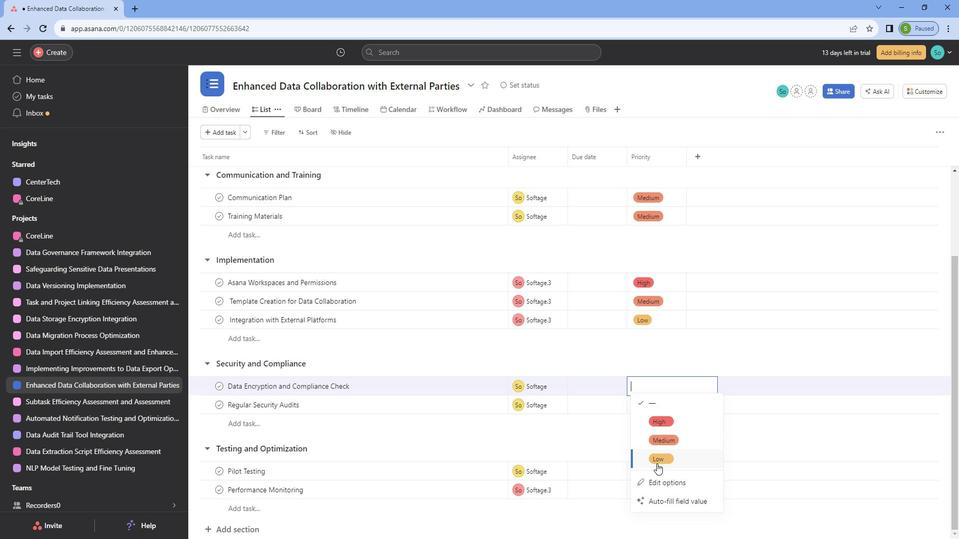 
Action: Mouse pressed left at (656, 442)
Screenshot: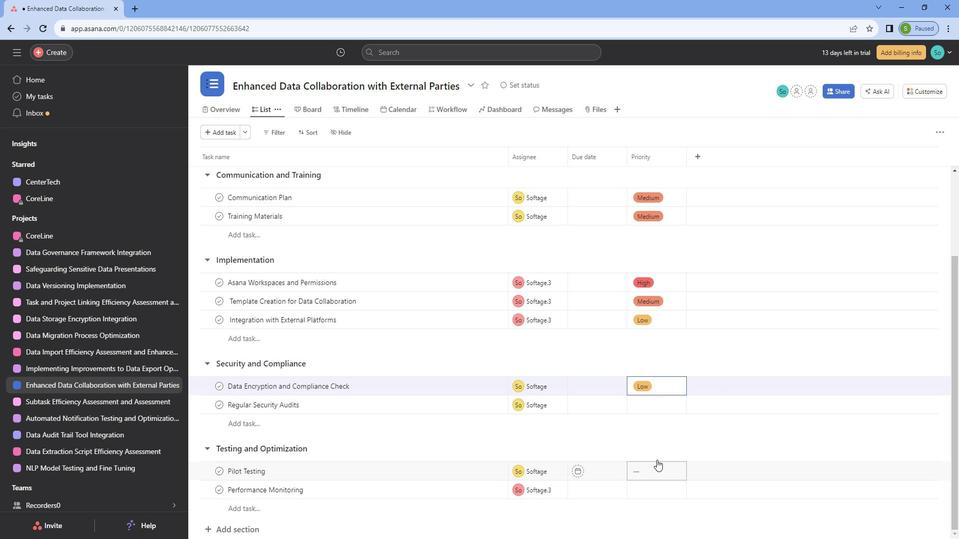 
Action: Mouse moved to (663, 391)
Screenshot: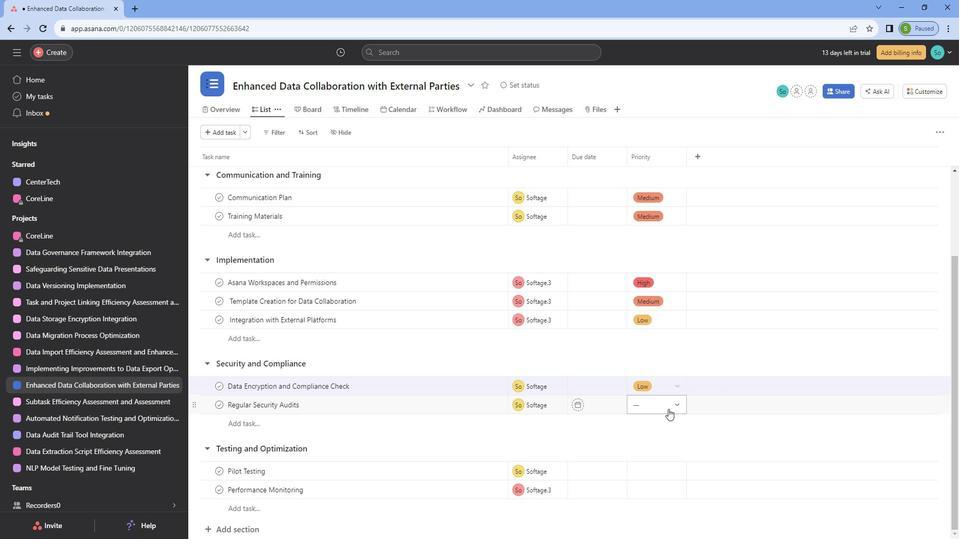 
Action: Mouse pressed left at (663, 391)
Screenshot: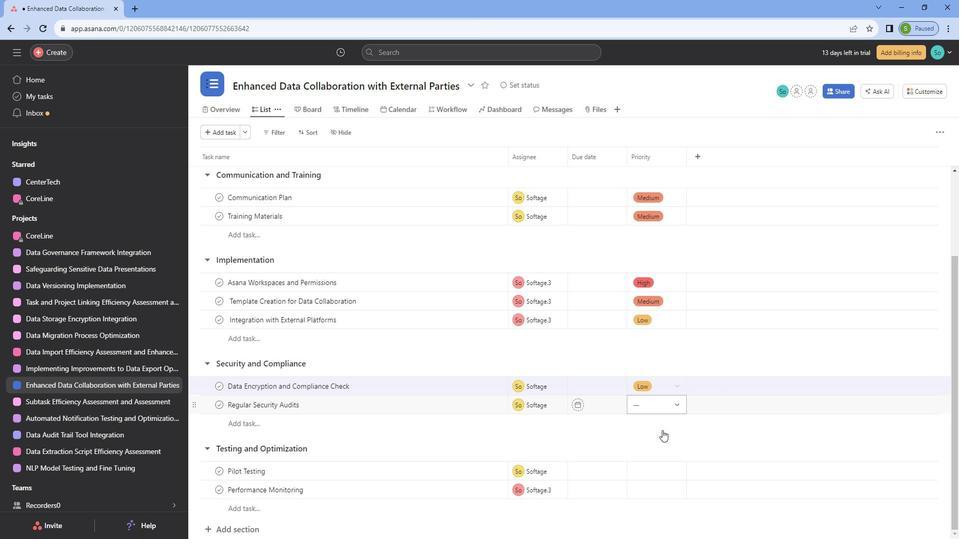 
Action: Mouse moved to (653, 450)
Screenshot: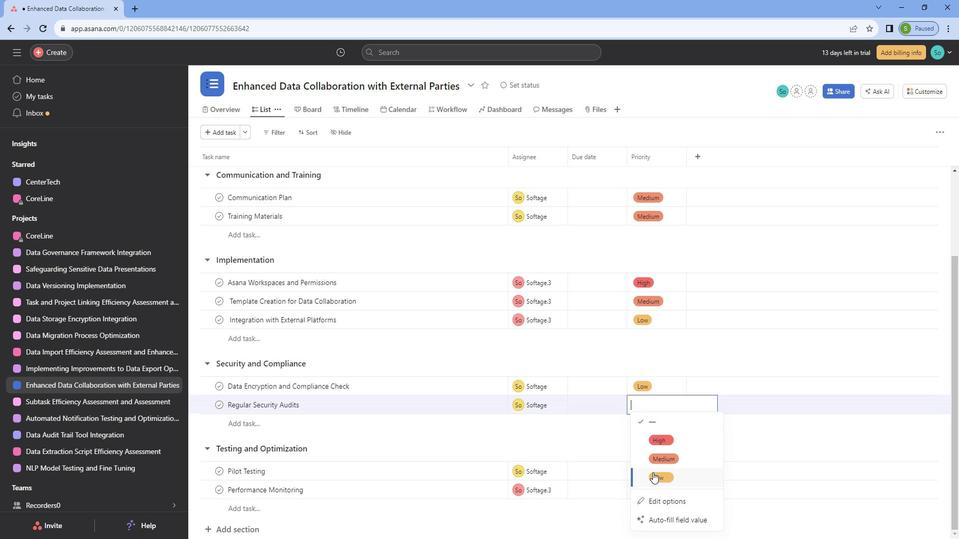
Action: Mouse pressed left at (653, 450)
Screenshot: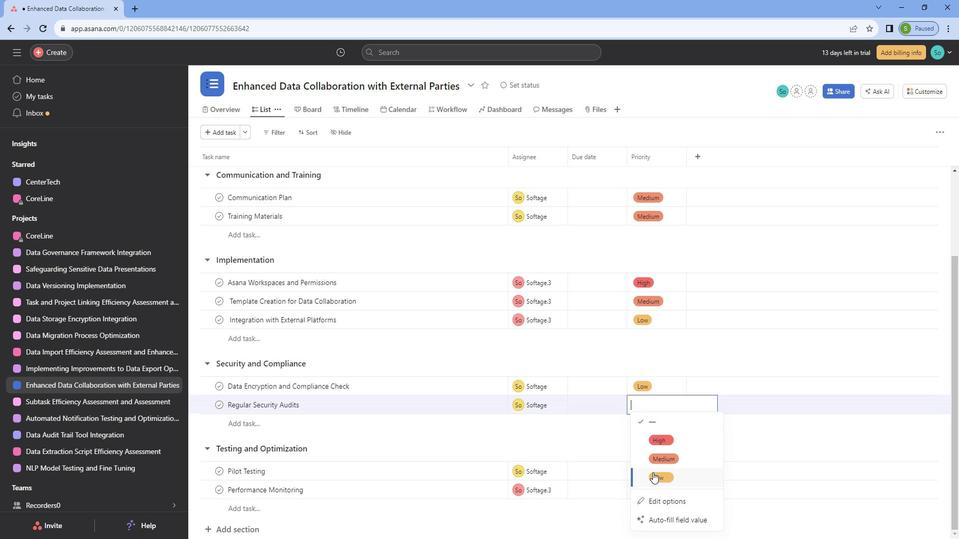 
Action: Mouse moved to (658, 439)
Screenshot: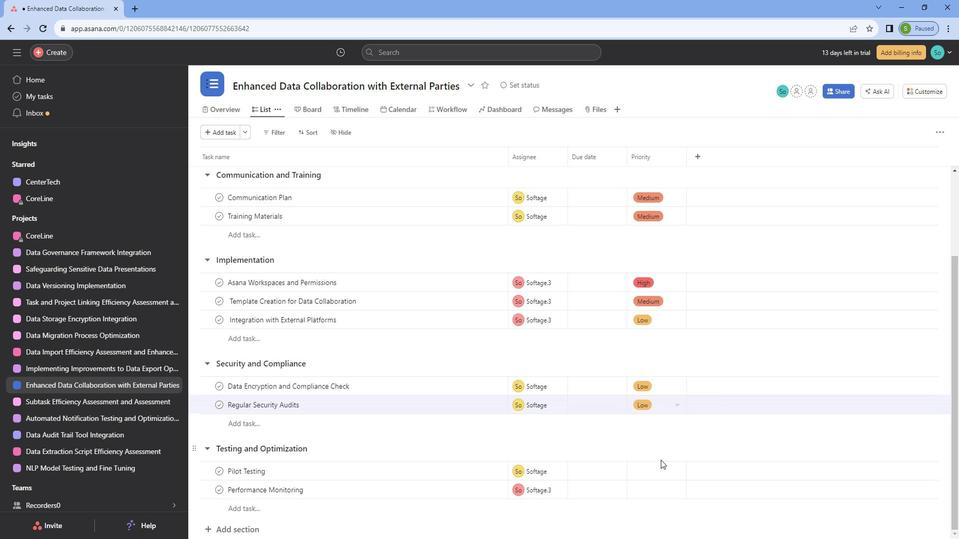 
Action: Mouse pressed left at (658, 439)
Screenshot: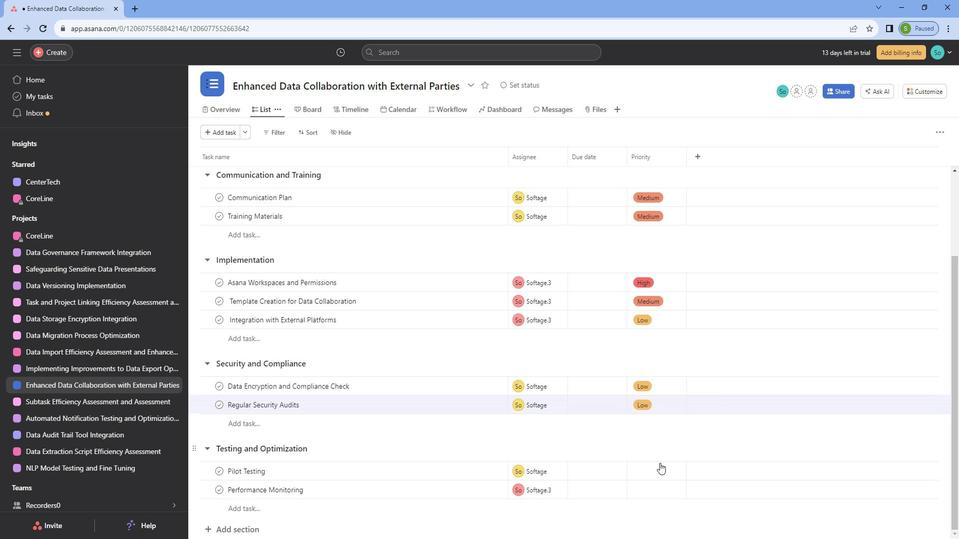 
Action: Mouse moved to (657, 444)
Screenshot: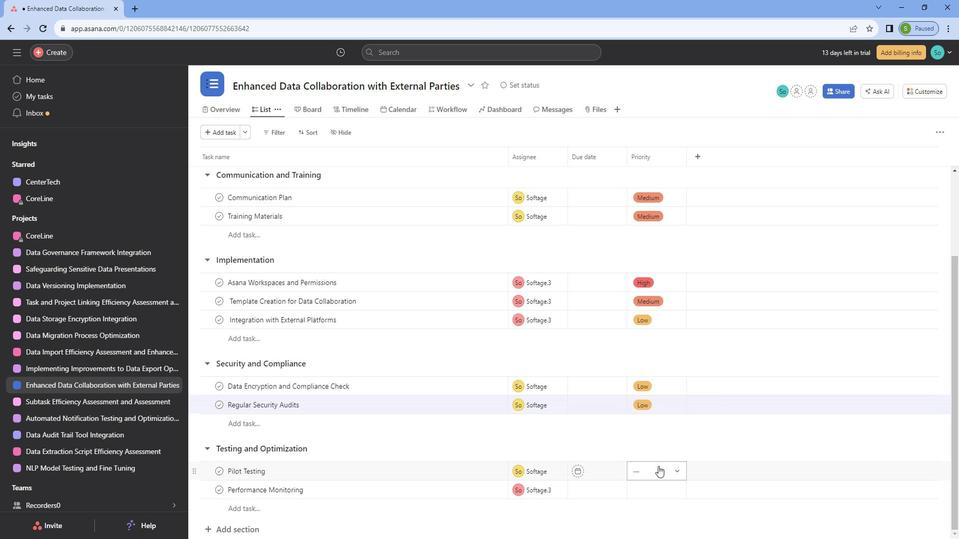 
Action: Mouse pressed left at (657, 444)
Screenshot: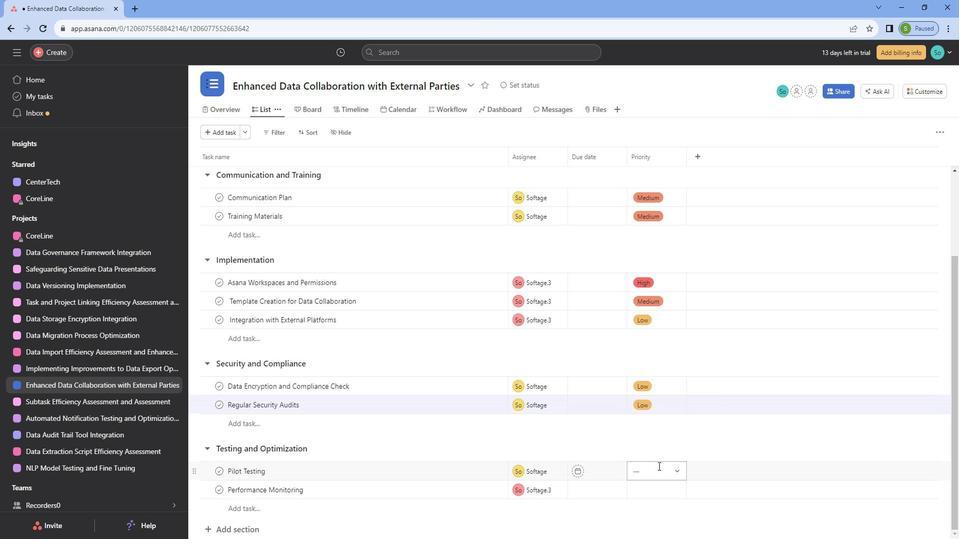
Action: Mouse moved to (667, 381)
Screenshot: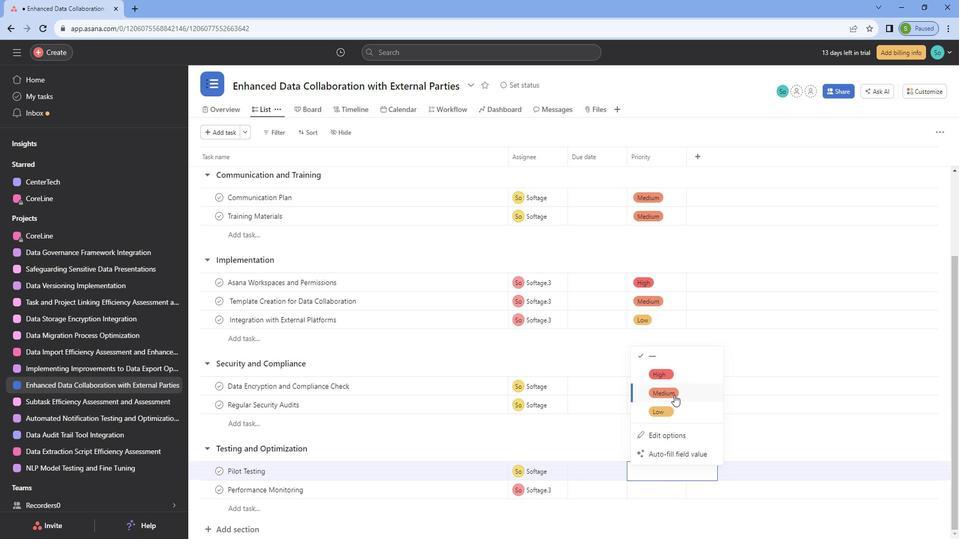 
Action: Mouse pressed left at (667, 381)
Screenshot: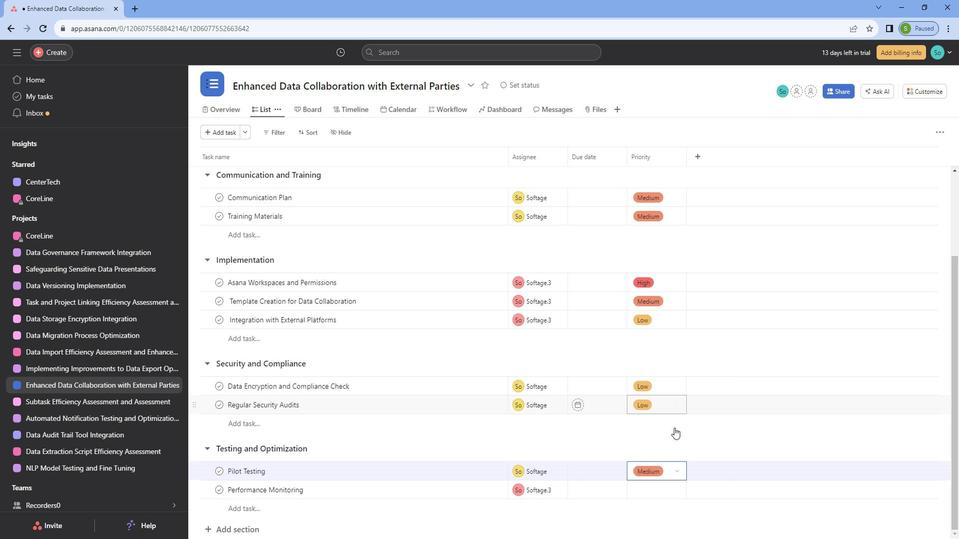 
Action: Mouse moved to (660, 469)
Screenshot: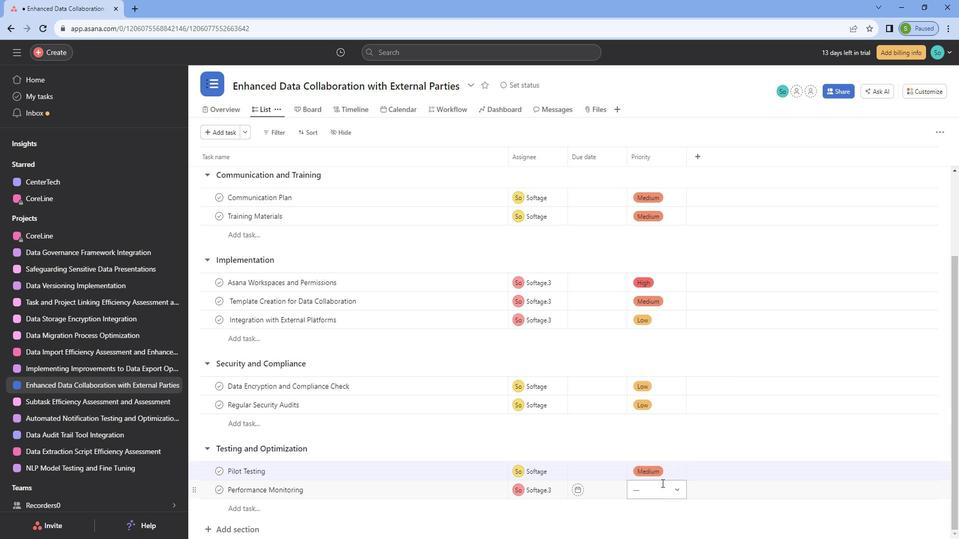 
Action: Mouse pressed left at (660, 469)
Screenshot: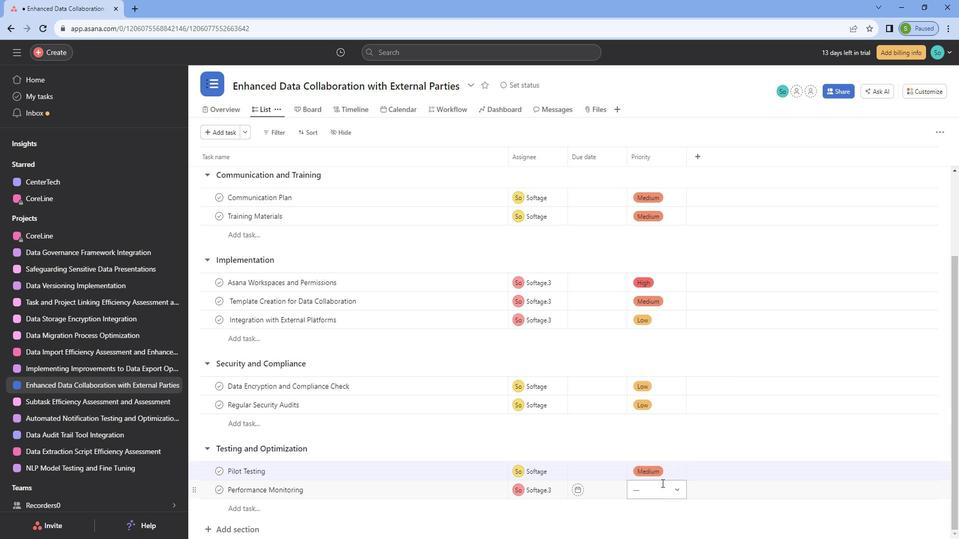 
Action: Mouse moved to (671, 393)
Screenshot: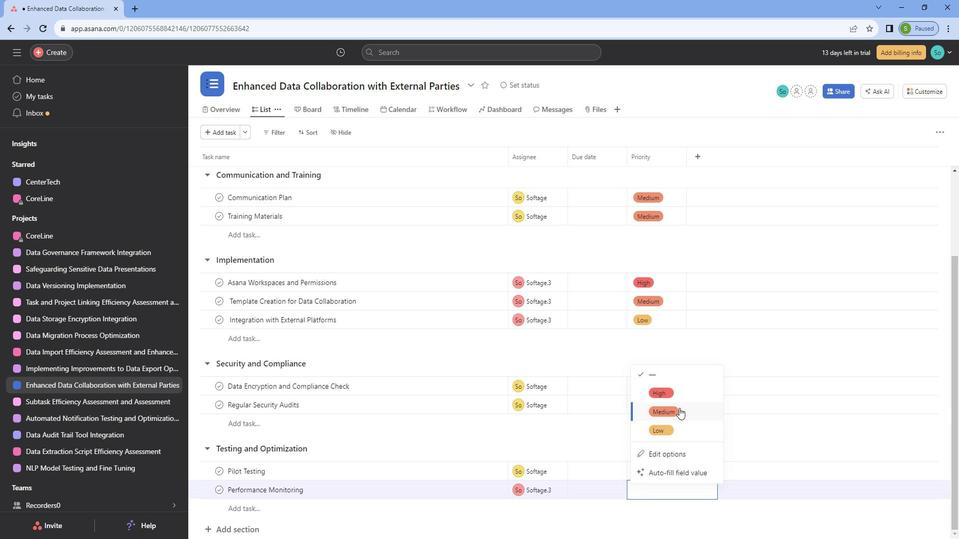 
Action: Mouse pressed left at (671, 393)
Screenshot: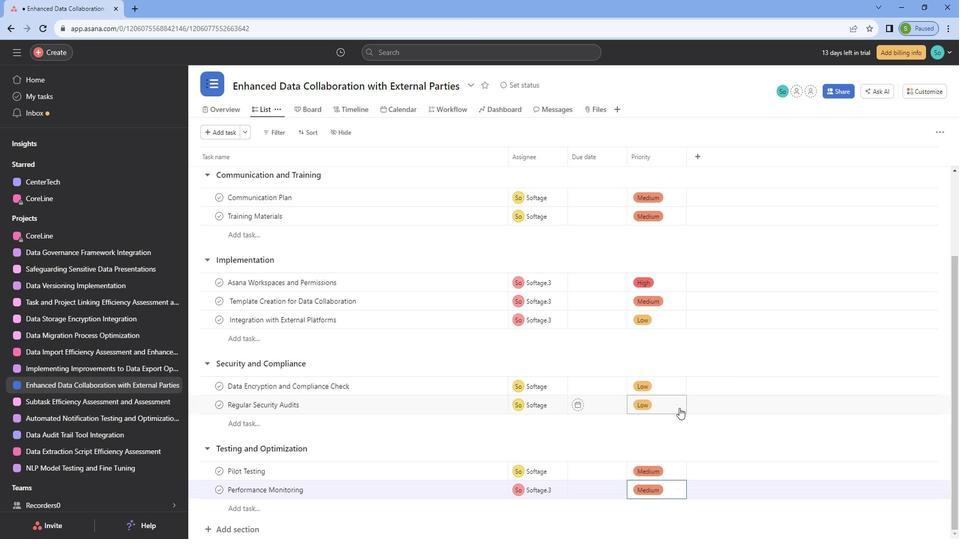 
Action: Mouse moved to (654, 416)
Screenshot: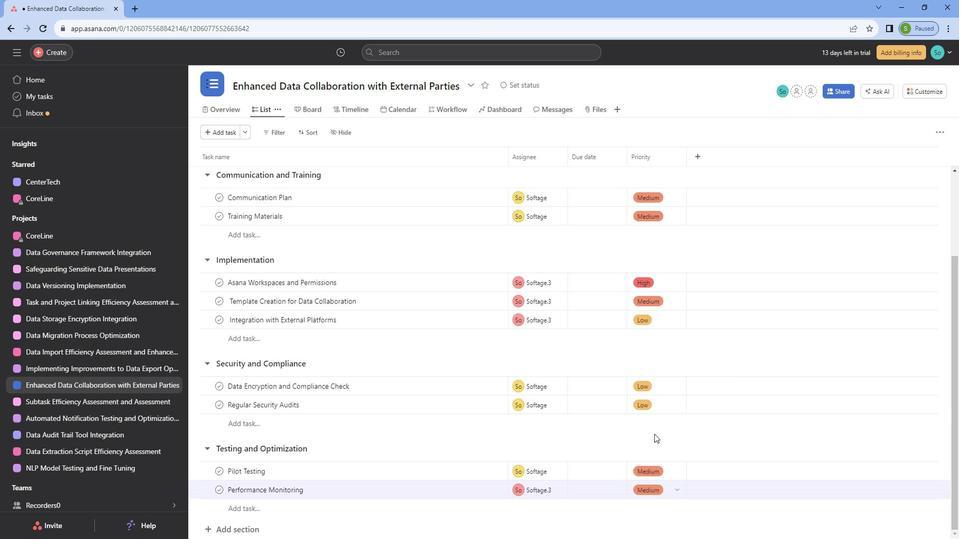 
Action: Mouse pressed left at (654, 416)
Screenshot: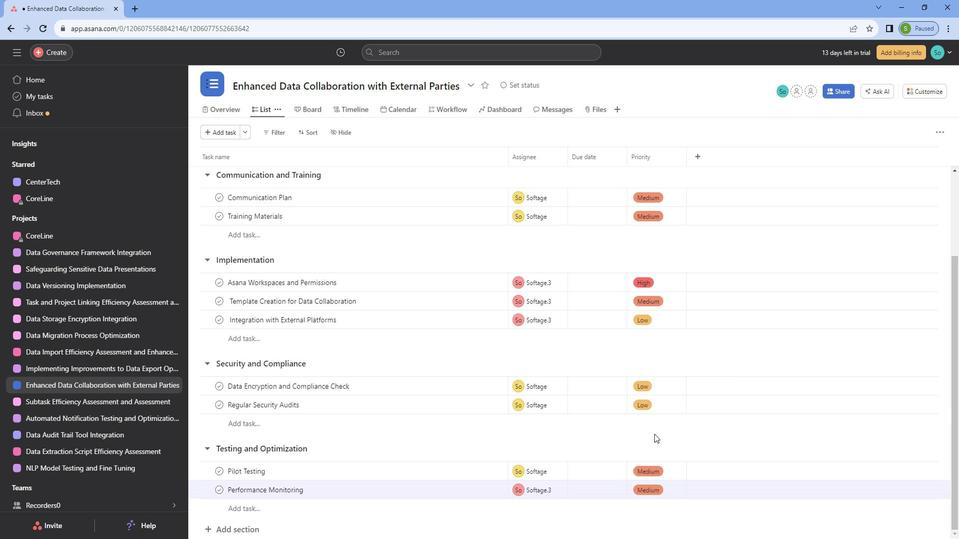 
Action: Mouse moved to (643, 386)
Screenshot: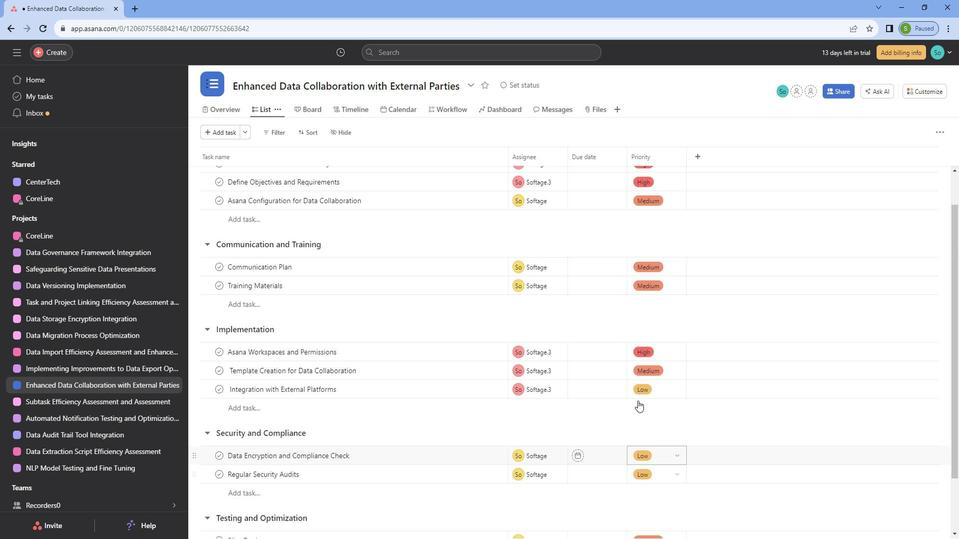 
Action: Mouse scrolled (643, 387) with delta (0, 0)
Screenshot: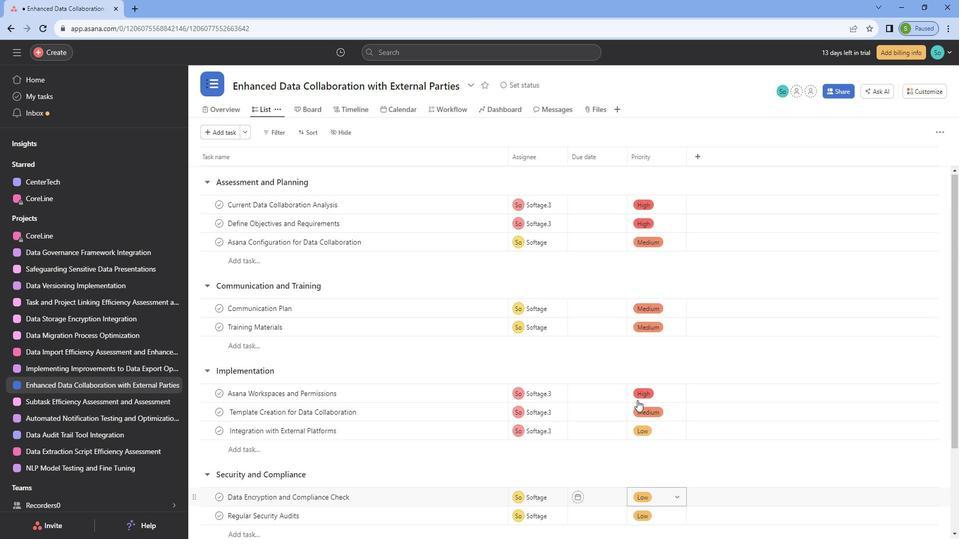 
Action: Mouse scrolled (643, 387) with delta (0, 0)
Screenshot: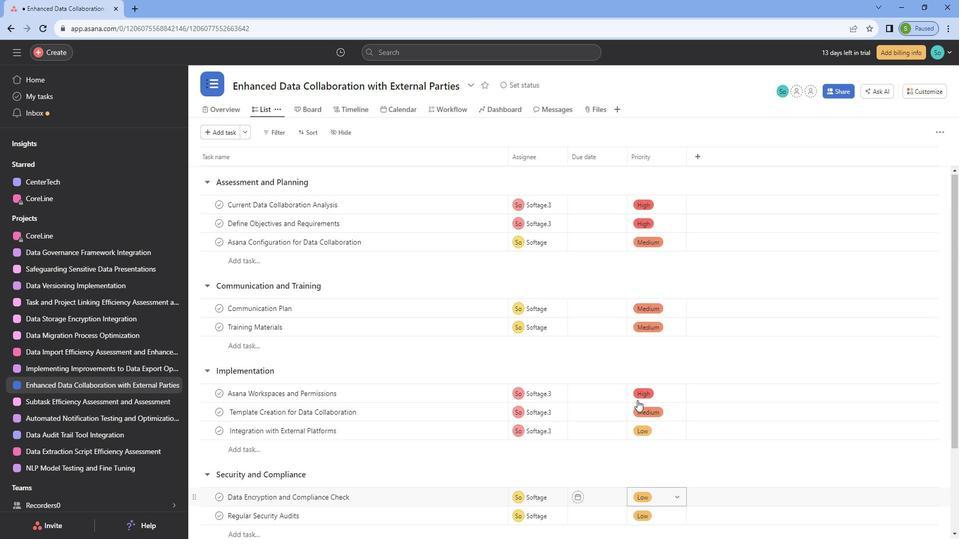 
Action: Mouse scrolled (643, 387) with delta (0, 0)
Screenshot: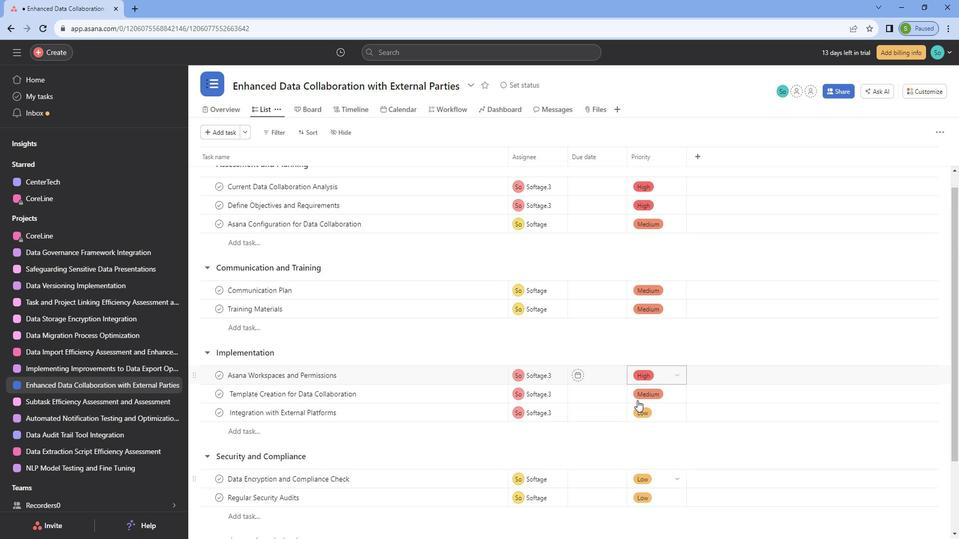 
Action: Mouse scrolled (643, 387) with delta (0, 0)
Screenshot: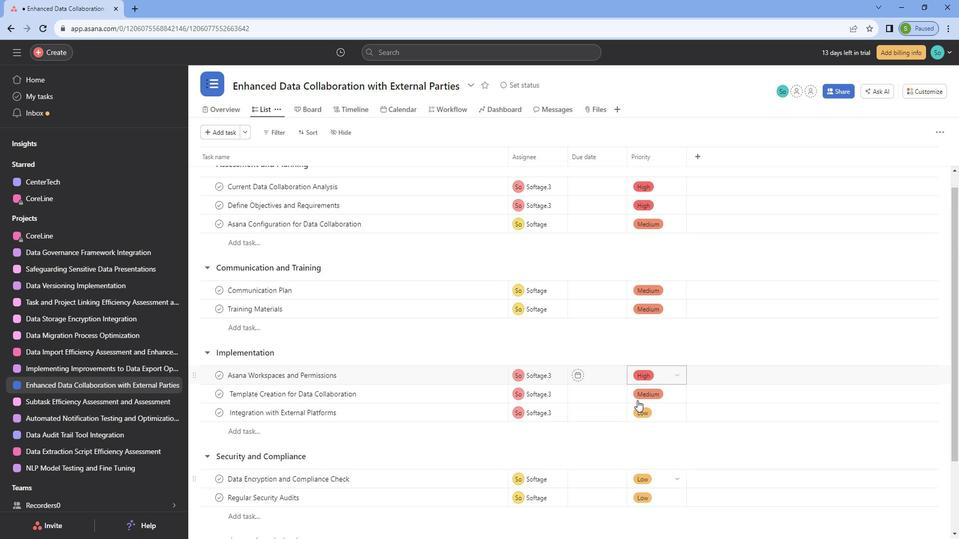 
Action: Mouse scrolled (643, 387) with delta (0, 0)
Screenshot: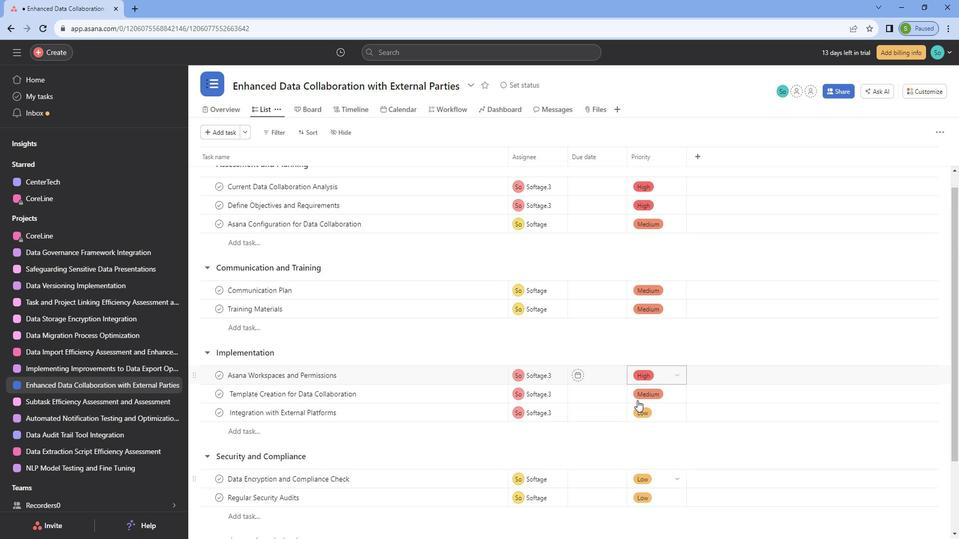 
Action: Mouse scrolled (643, 387) with delta (0, 0)
Screenshot: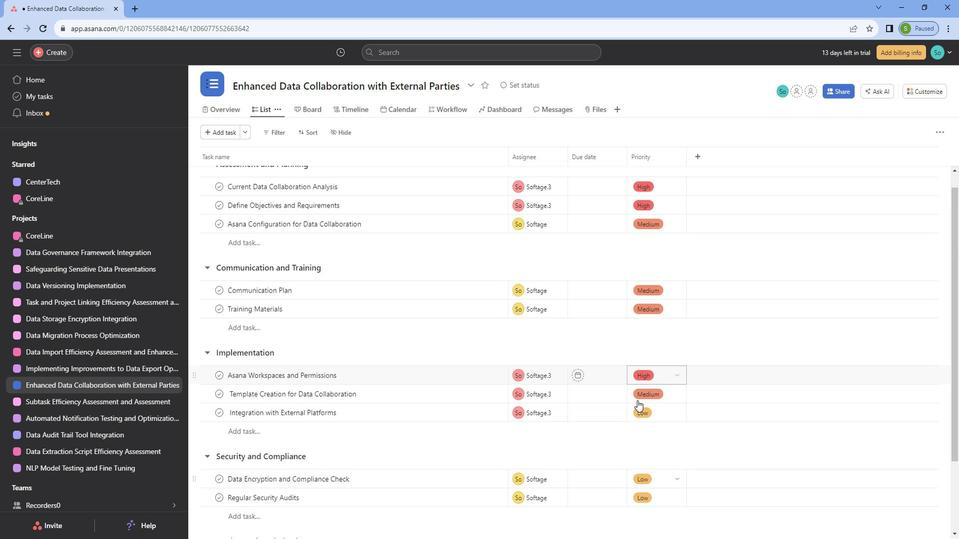 
Action: Mouse scrolled (643, 387) with delta (0, 0)
Screenshot: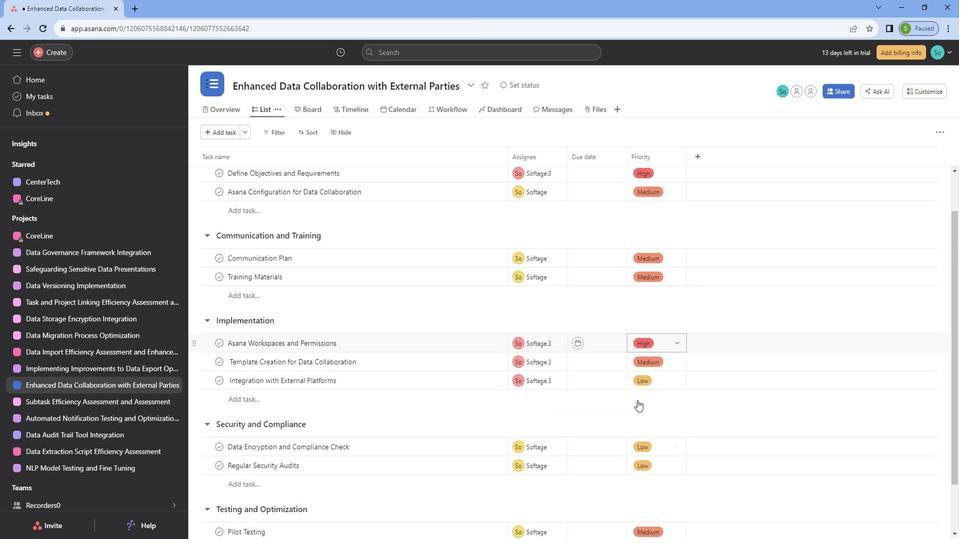 
Action: Mouse scrolled (643, 386) with delta (0, 0)
Screenshot: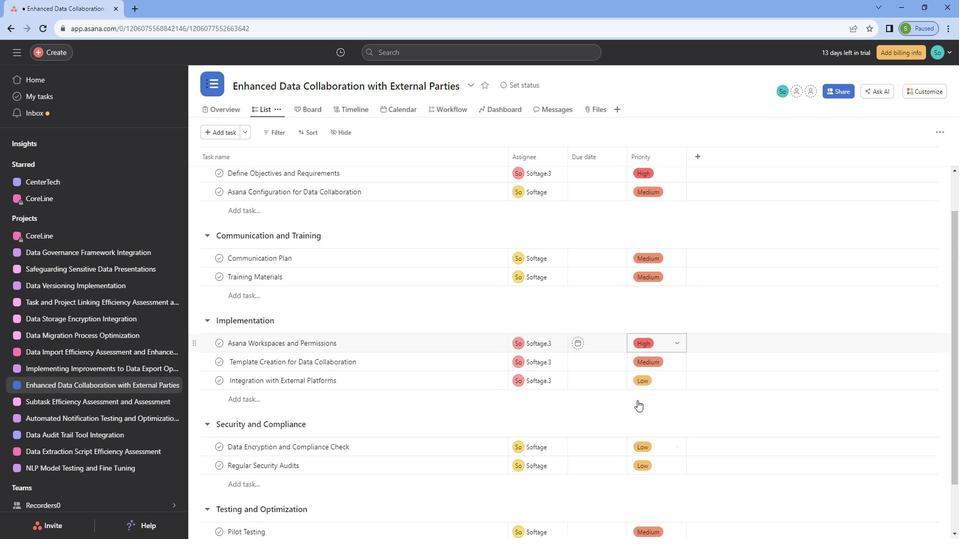 
Action: Mouse moved to (643, 386)
Screenshot: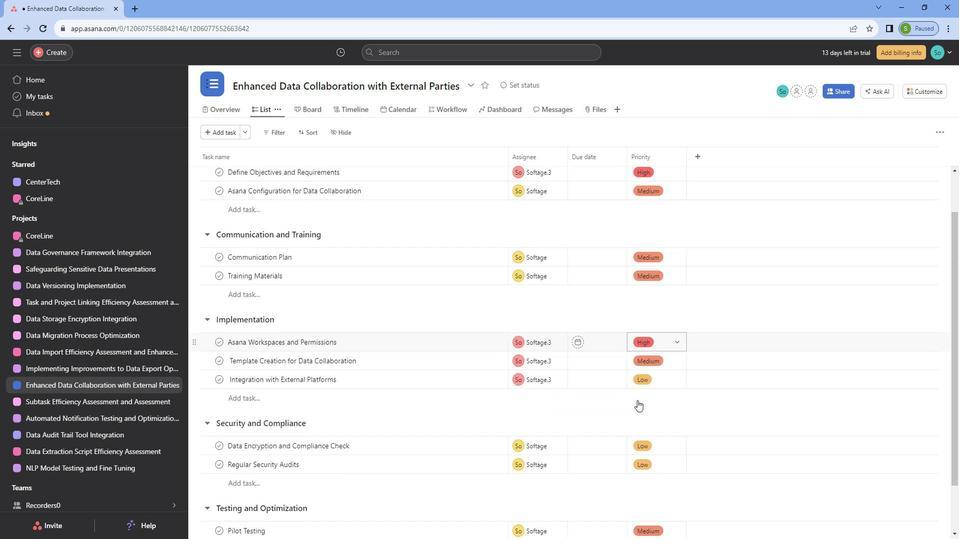 
Action: Mouse scrolled (643, 386) with delta (0, 0)
Screenshot: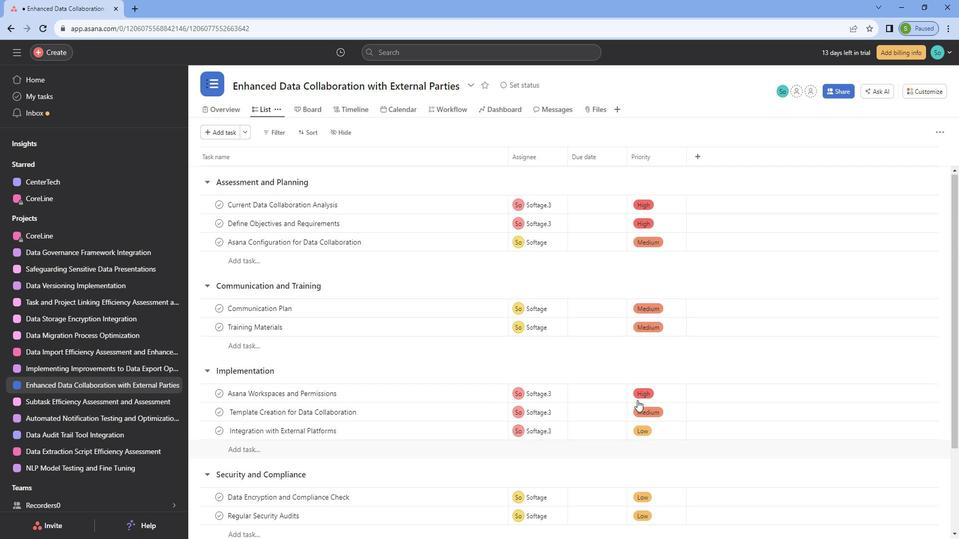 
Action: Mouse scrolled (643, 386) with delta (0, 0)
Screenshot: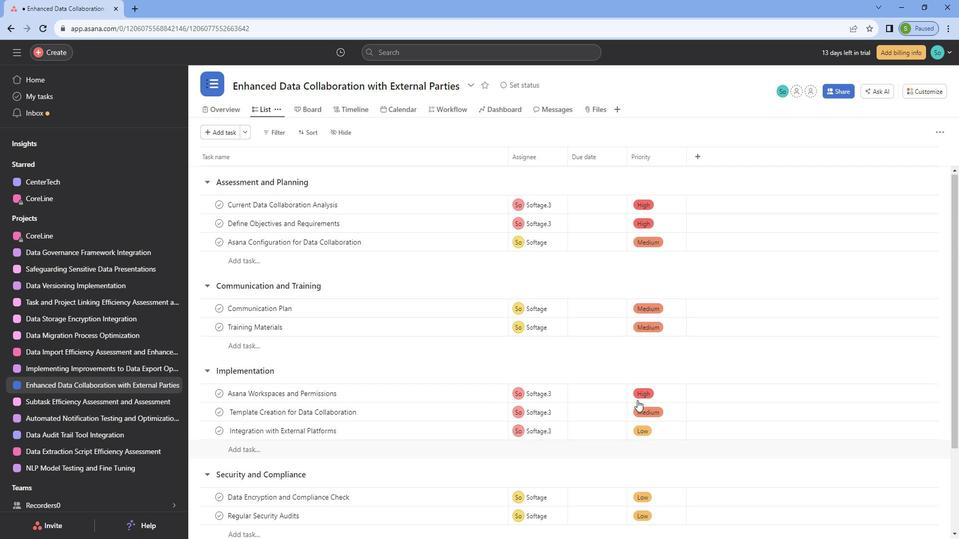
Action: Mouse scrolled (643, 386) with delta (0, 0)
Screenshot: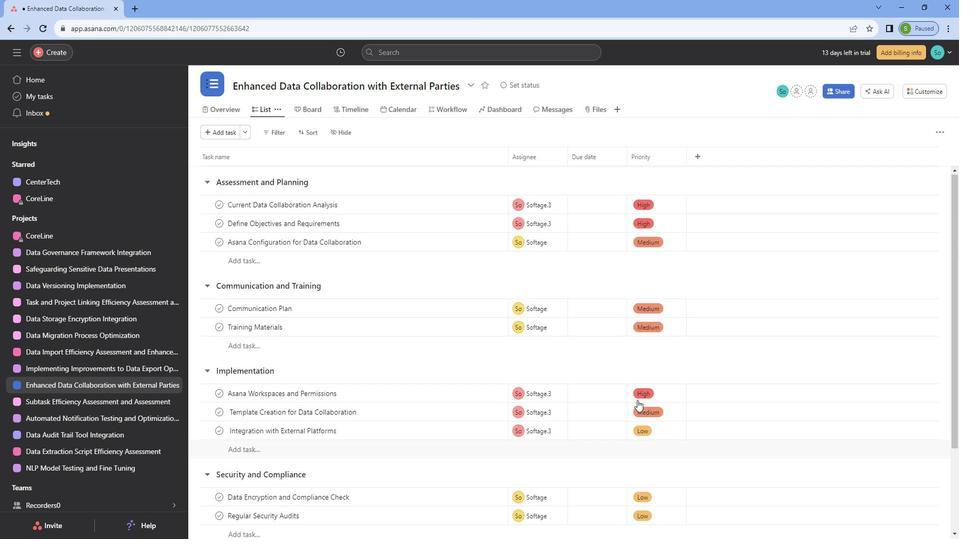 
Action: Mouse scrolled (643, 386) with delta (0, 0)
Screenshot: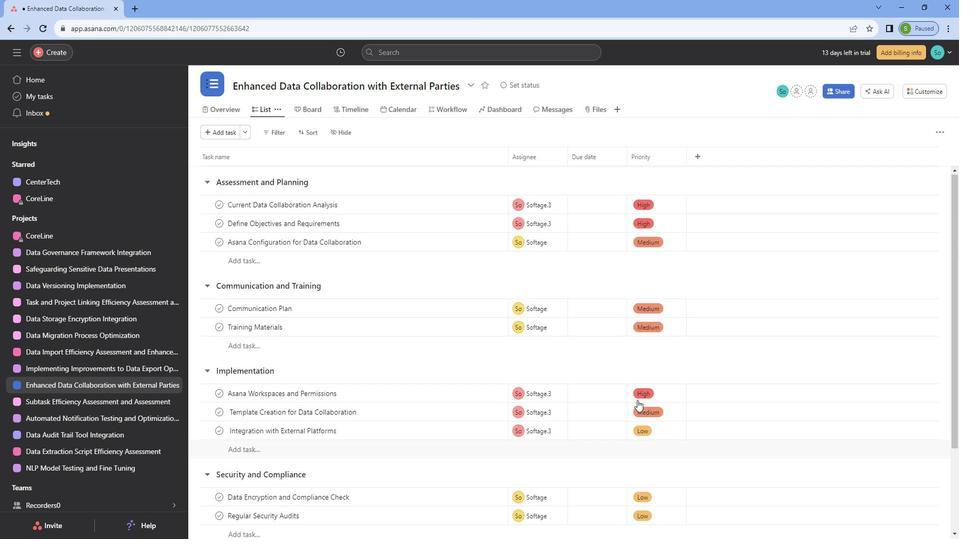 
Action: Mouse scrolled (643, 386) with delta (0, 0)
Screenshot: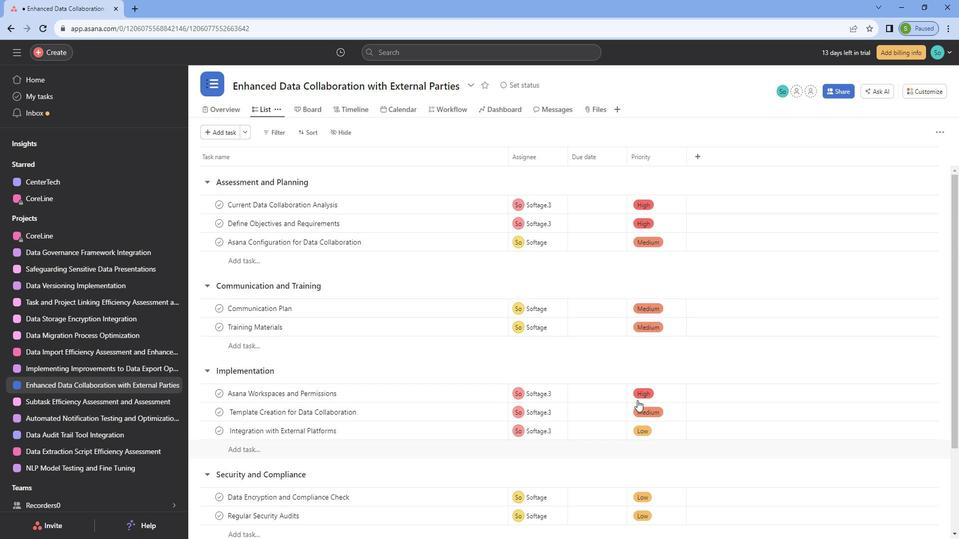 
Action: Mouse scrolled (643, 386) with delta (0, 0)
Screenshot: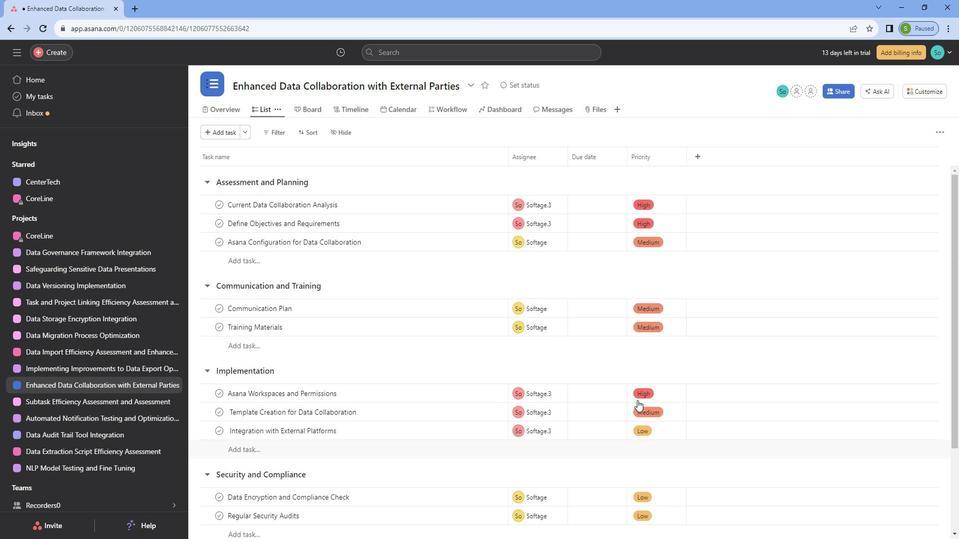 
Action: Mouse scrolled (643, 386) with delta (0, 0)
Screenshot: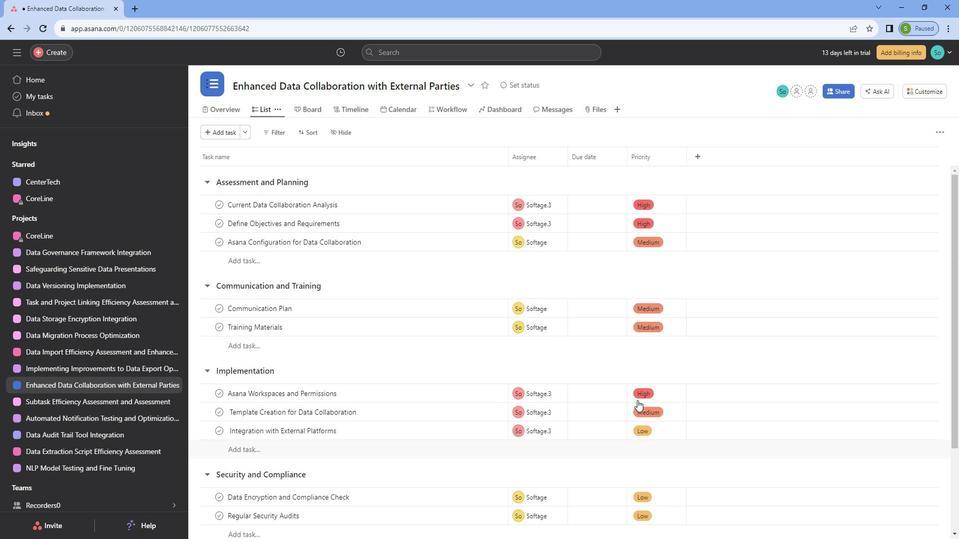 
Action: Mouse scrolled (643, 386) with delta (0, 0)
Screenshot: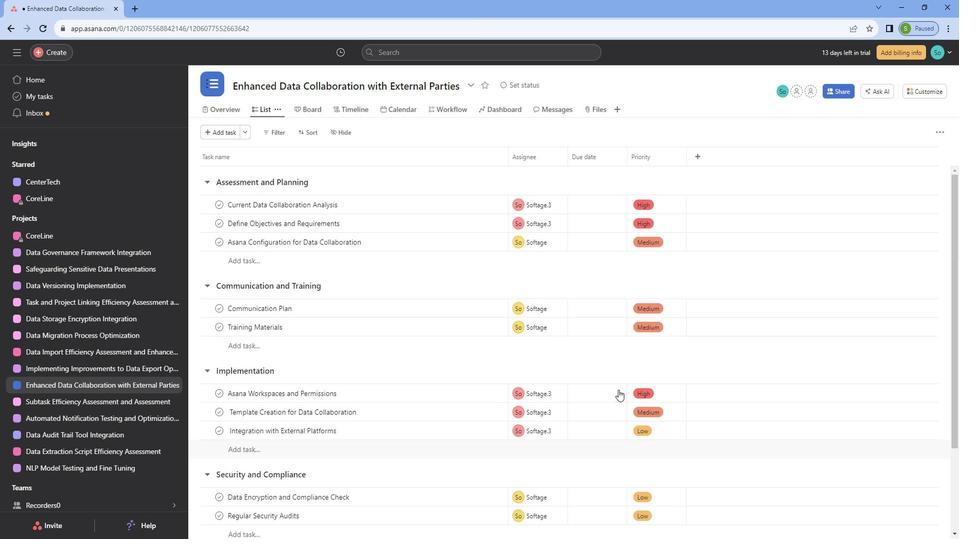 
Action: Mouse scrolled (643, 386) with delta (0, 0)
Screenshot: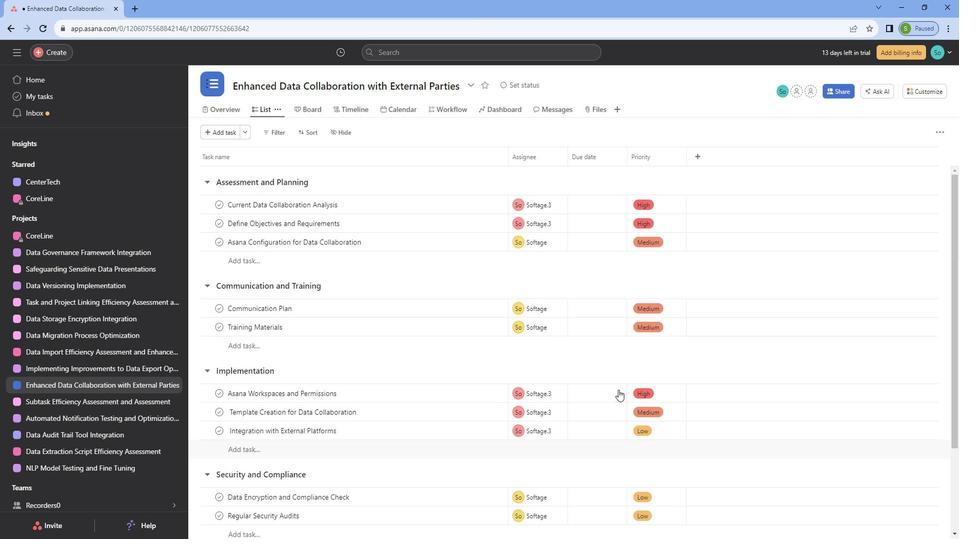 
Action: Mouse moved to (533, 339)
Screenshot: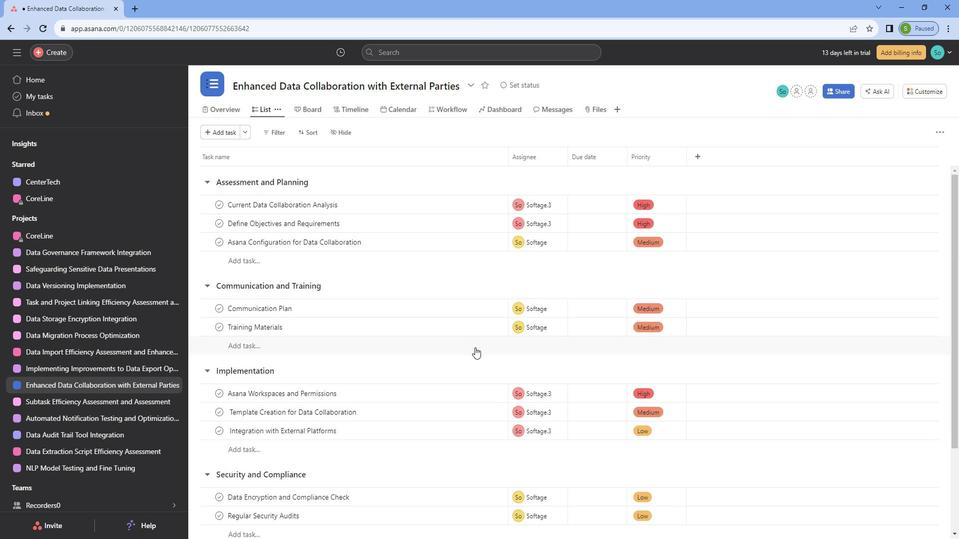 
Action: Mouse scrolled (533, 339) with delta (0, 0)
Screenshot: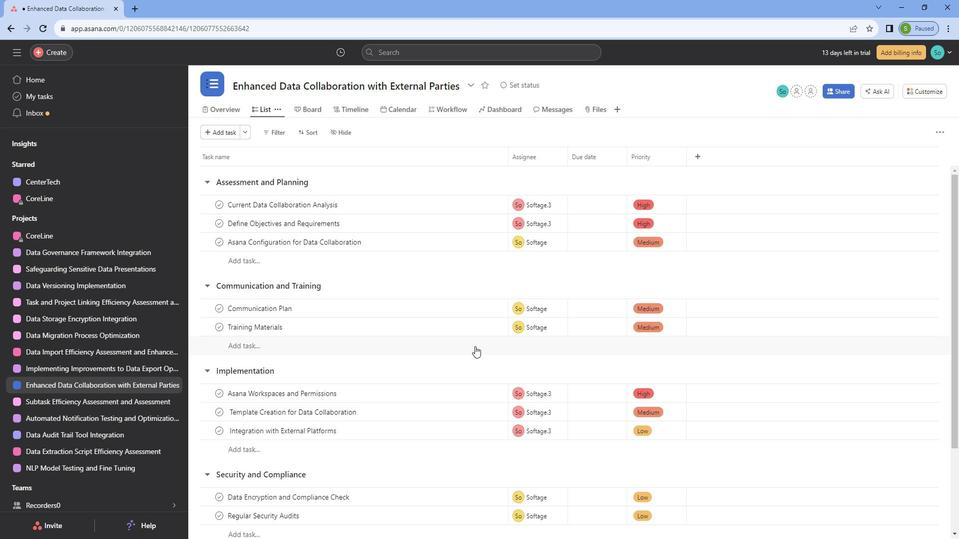 
Action: Mouse scrolled (533, 339) with delta (0, 0)
Screenshot: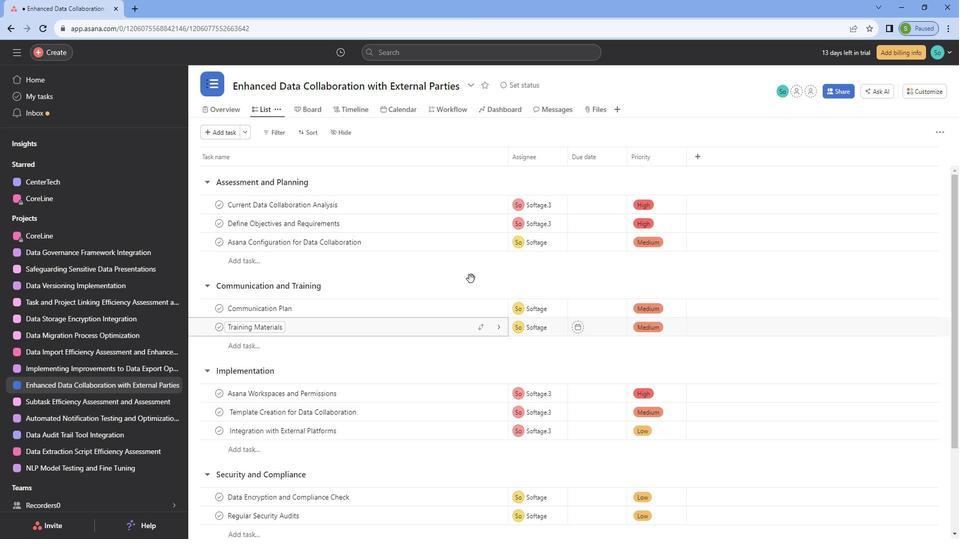 
Action: Mouse moved to (523, 274)
Screenshot: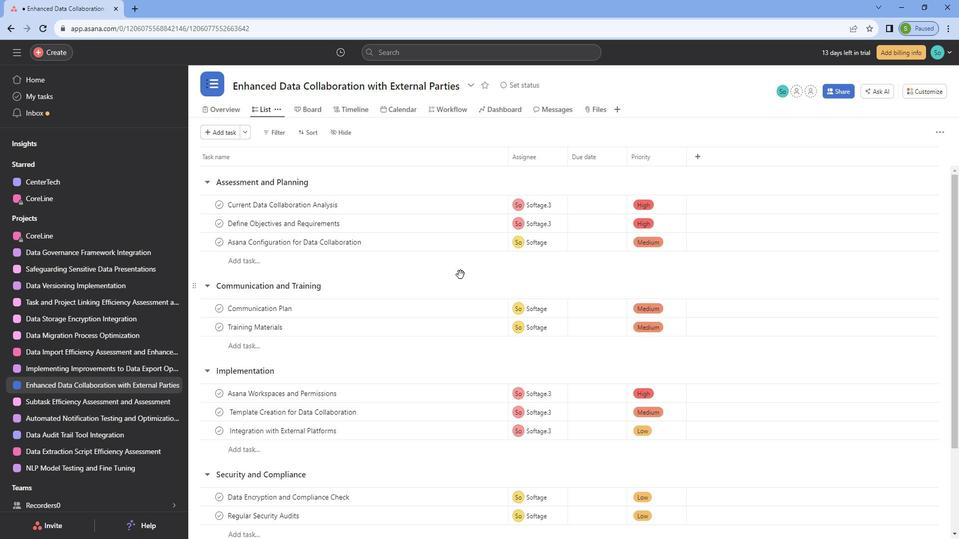 
